 Task: Show all the events and presentations
Action: Mouse moved to (682, 437)
Screenshot: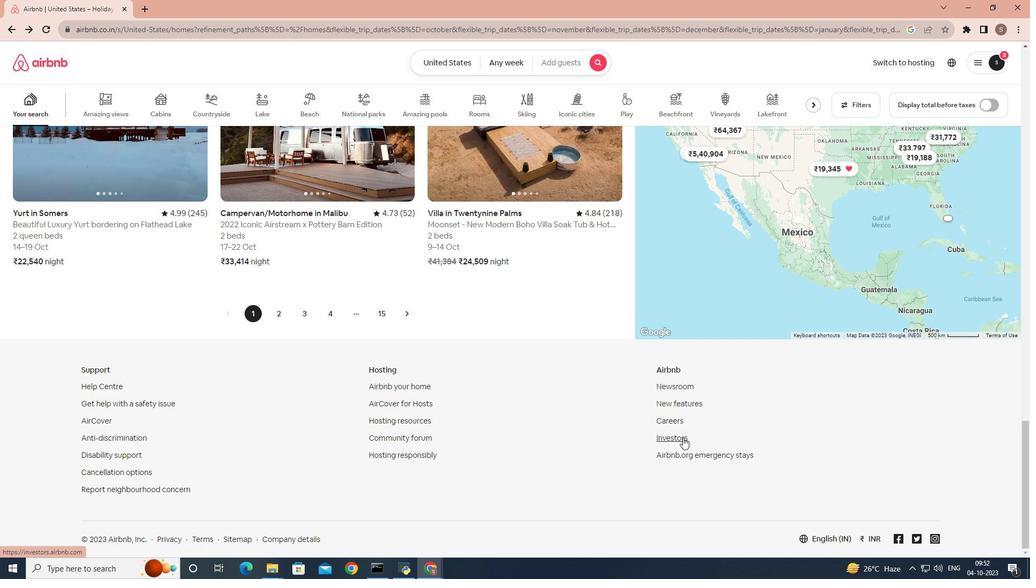 
Action: Mouse pressed left at (682, 437)
Screenshot: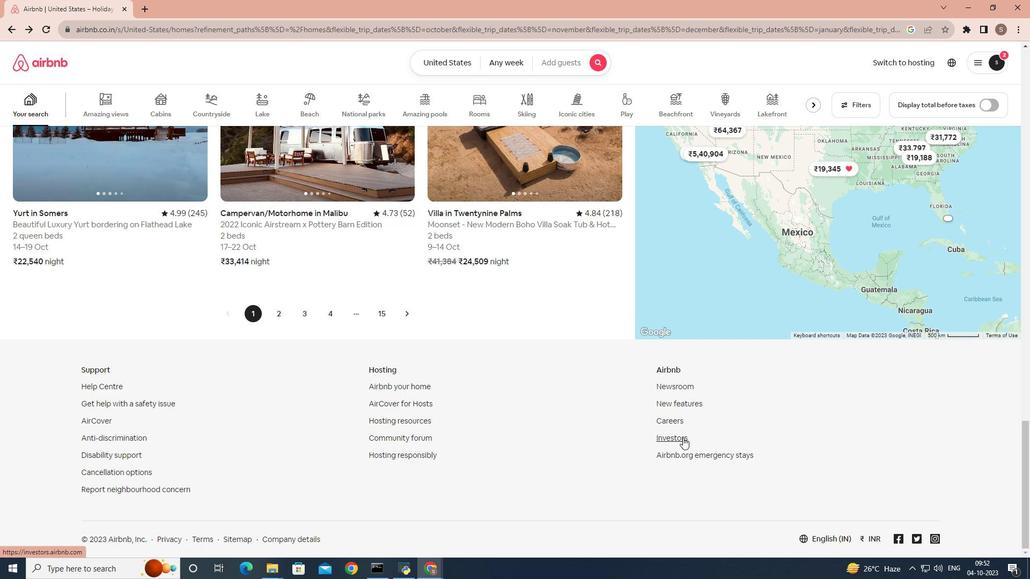 
Action: Mouse moved to (611, 430)
Screenshot: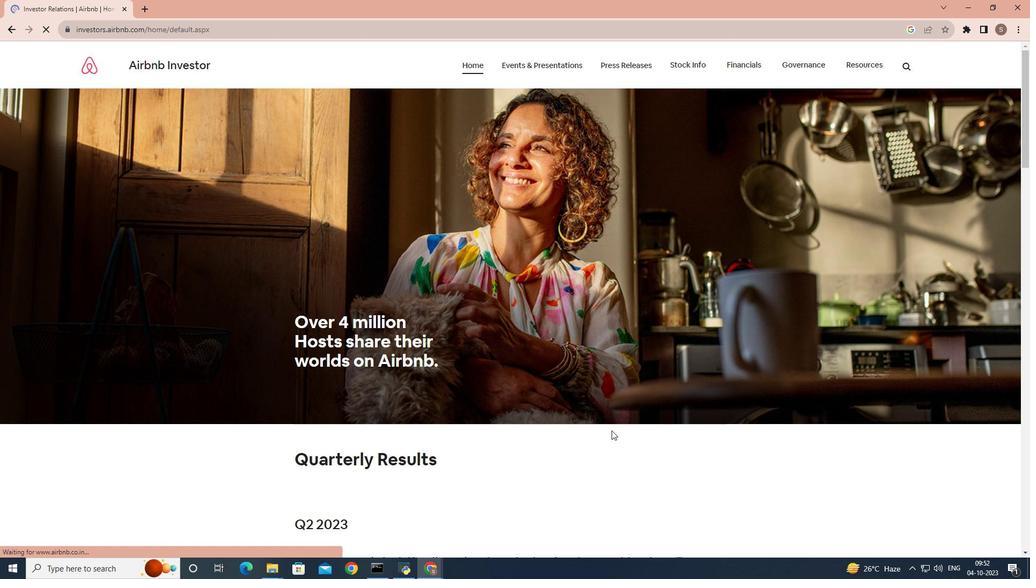 
Action: Mouse scrolled (611, 430) with delta (0, 0)
Screenshot: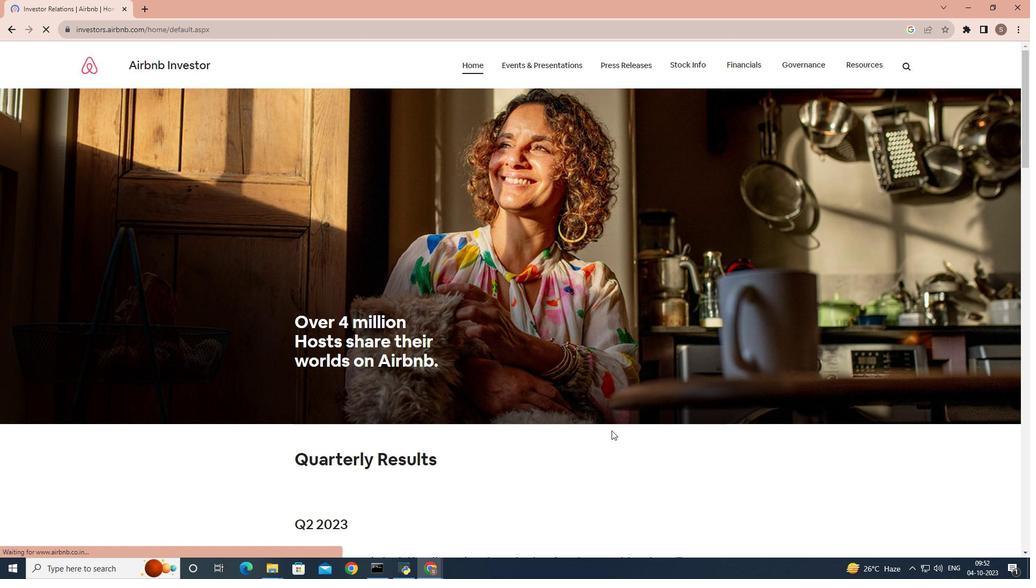 
Action: Mouse scrolled (611, 430) with delta (0, 0)
Screenshot: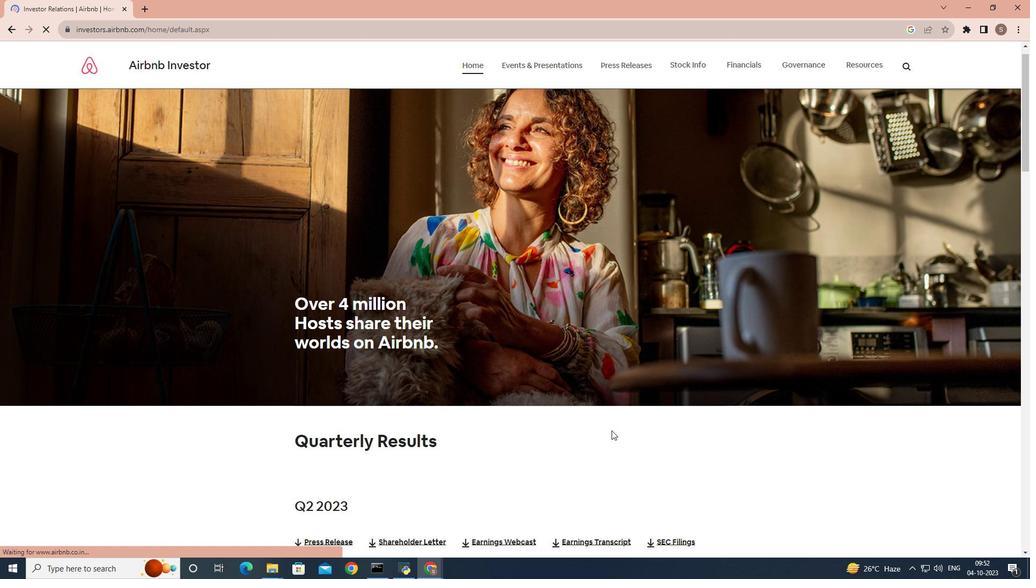 
Action: Mouse scrolled (611, 430) with delta (0, 0)
Screenshot: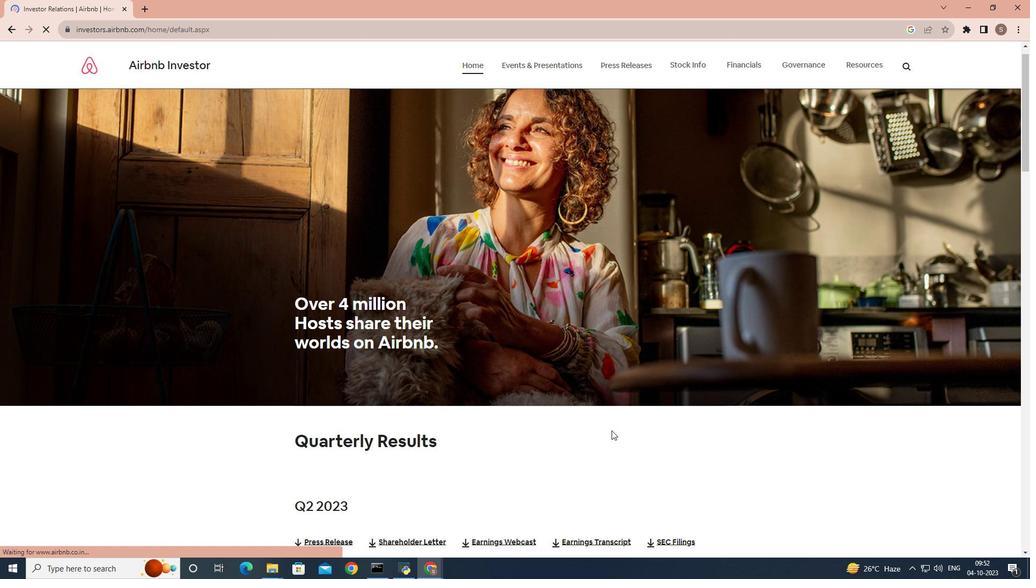 
Action: Mouse moved to (605, 432)
Screenshot: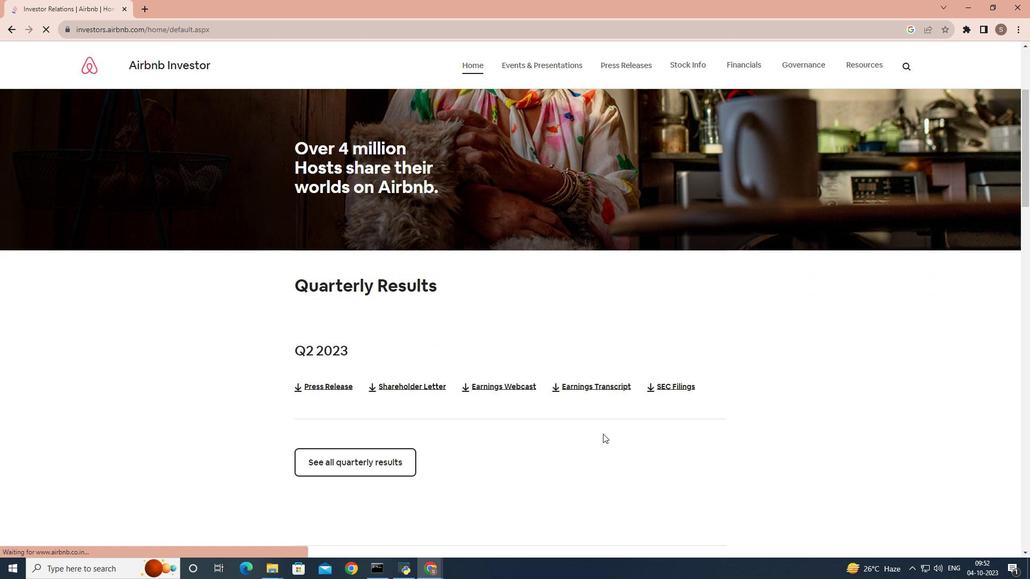 
Action: Mouse scrolled (605, 431) with delta (0, 0)
Screenshot: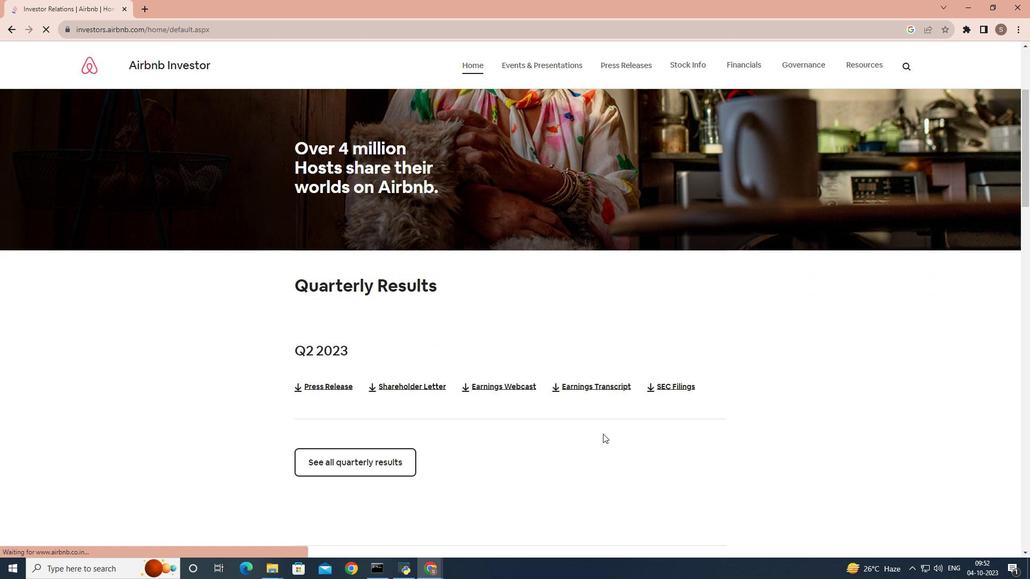 
Action: Mouse moved to (604, 433)
Screenshot: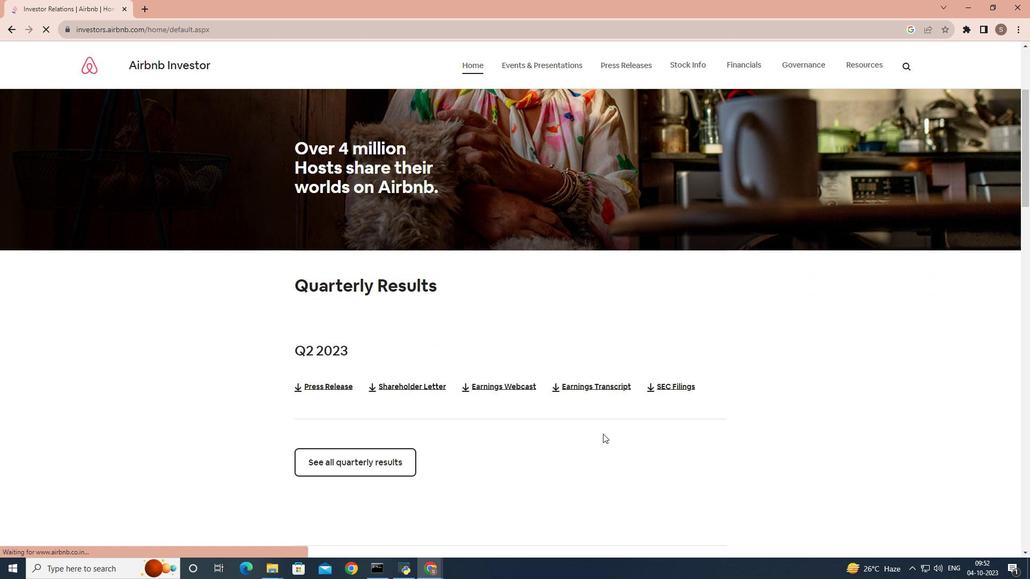 
Action: Mouse scrolled (604, 432) with delta (0, 0)
Screenshot: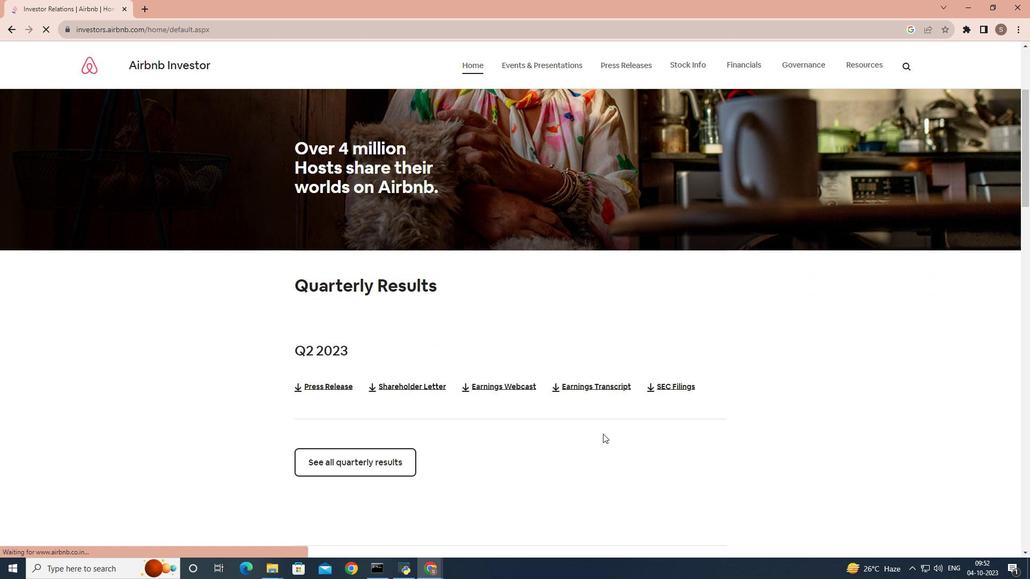 
Action: Mouse moved to (603, 434)
Screenshot: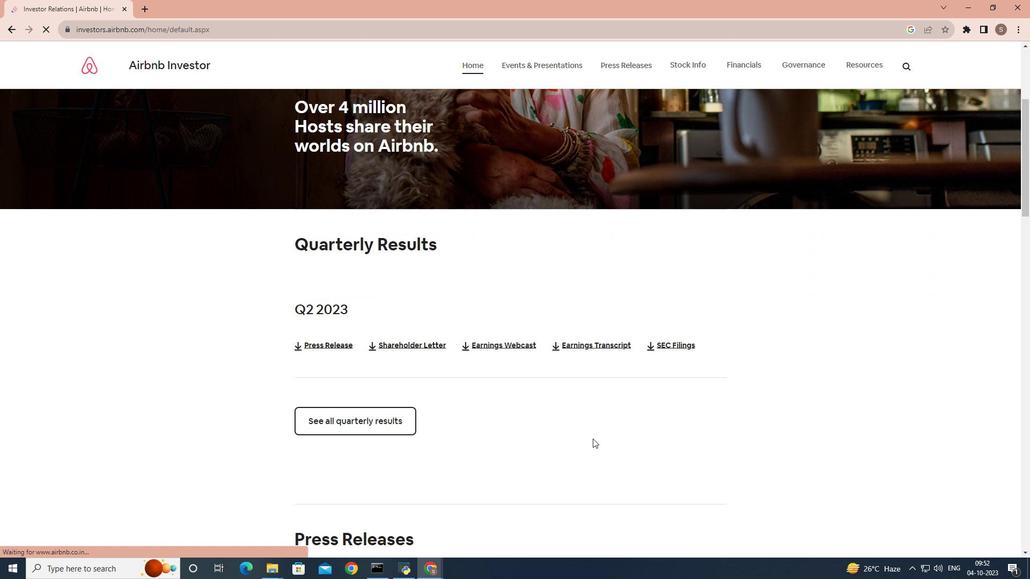 
Action: Mouse scrolled (603, 433) with delta (0, 0)
Screenshot: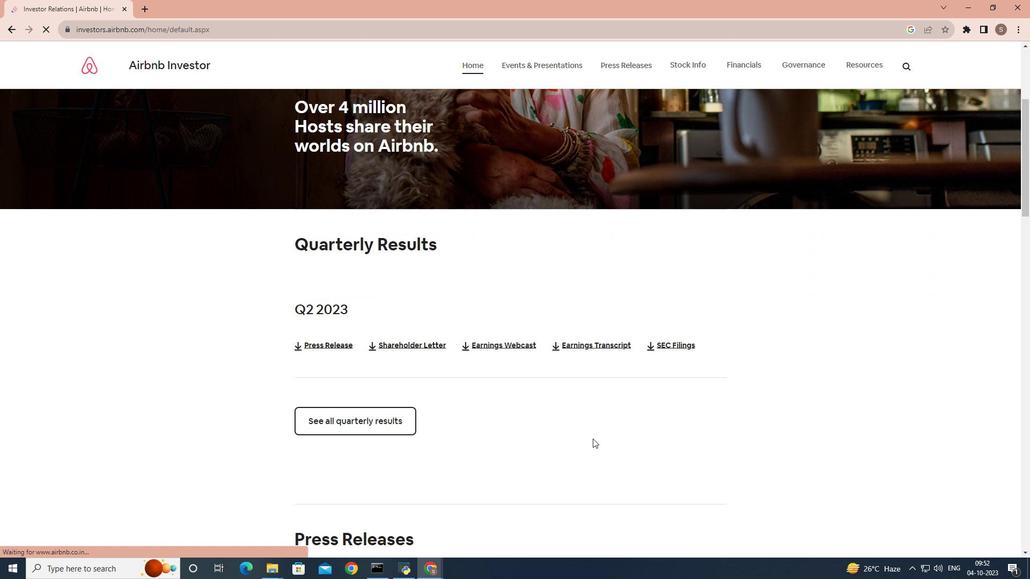 
Action: Mouse moved to (497, 445)
Screenshot: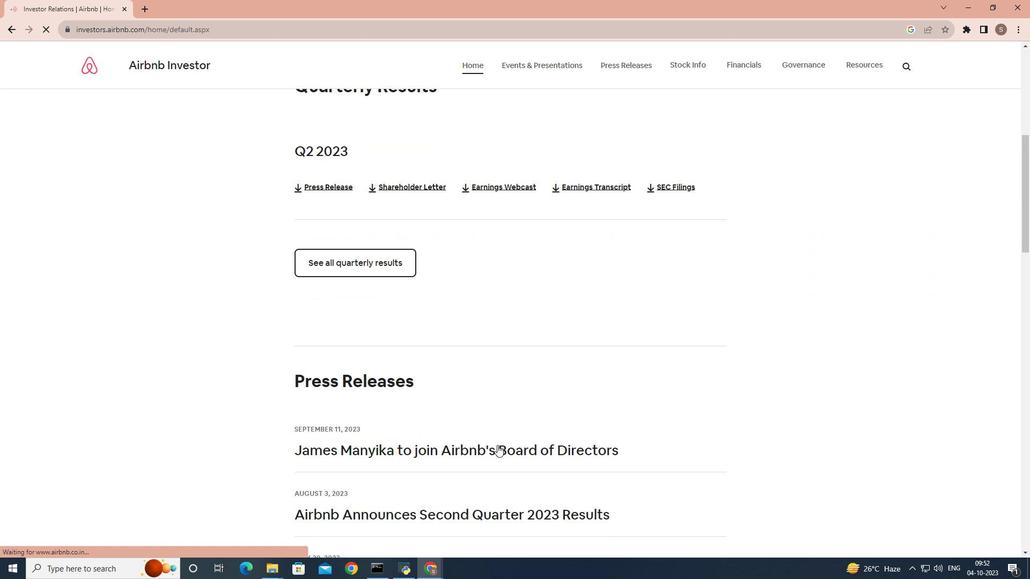 
Action: Mouse scrolled (497, 444) with delta (0, 0)
Screenshot: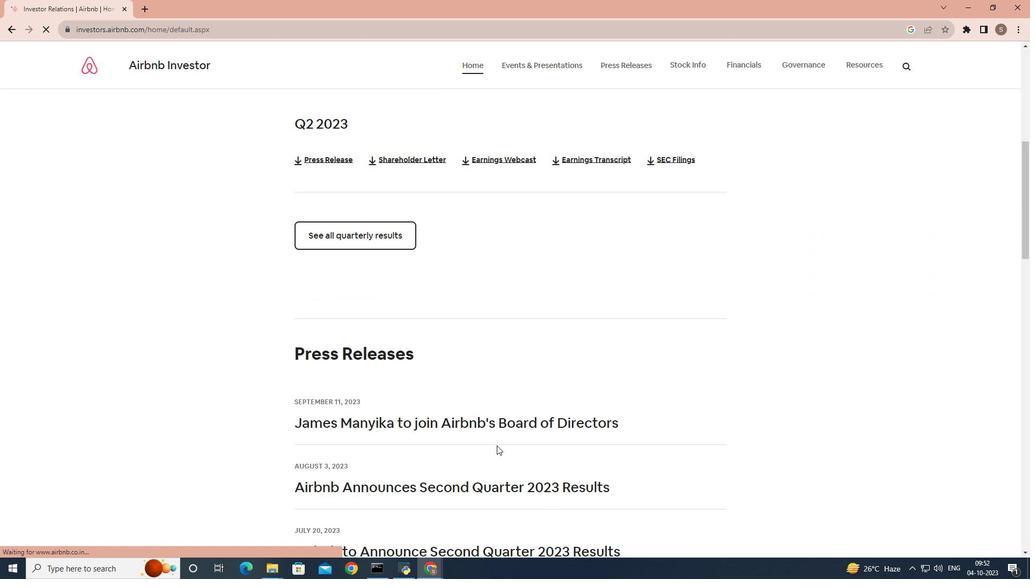 
Action: Mouse scrolled (497, 444) with delta (0, 0)
Screenshot: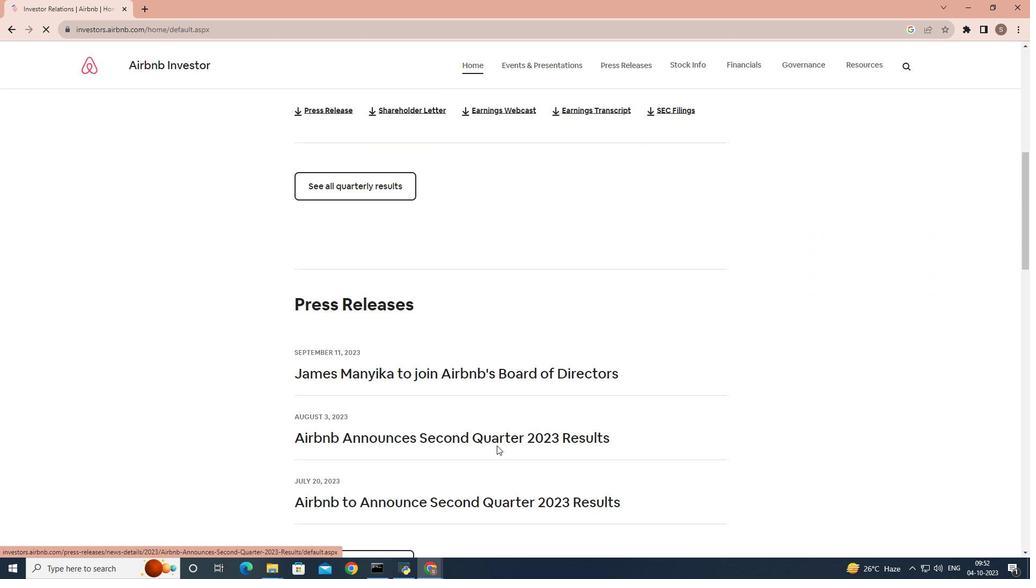 
Action: Mouse moved to (496, 445)
Screenshot: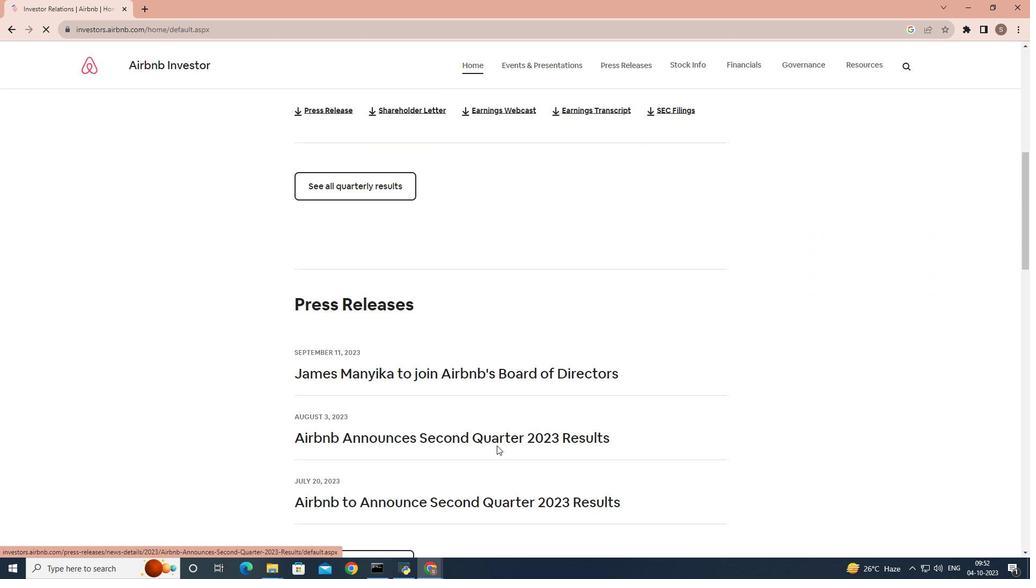 
Action: Mouse scrolled (496, 445) with delta (0, 0)
Screenshot: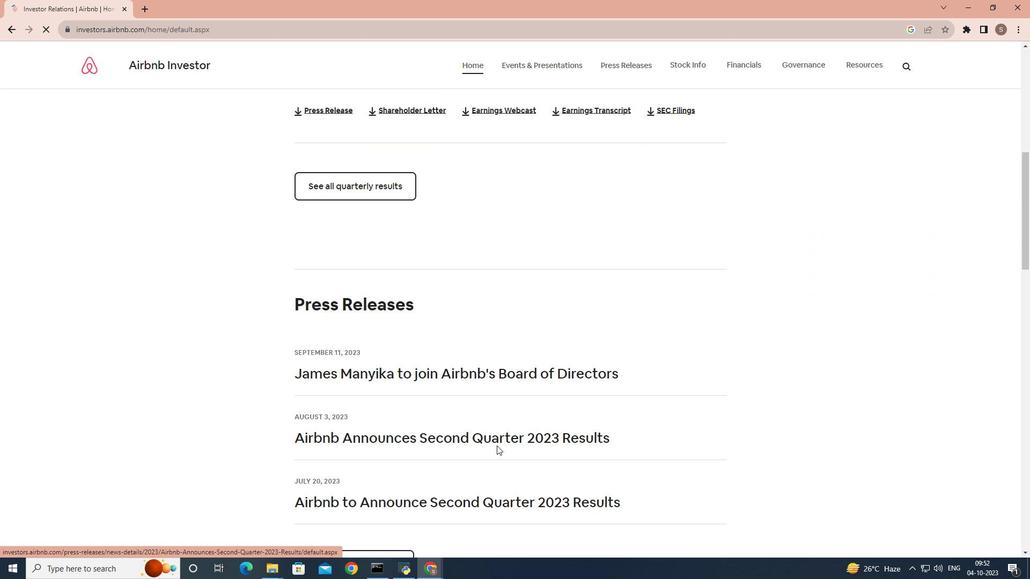 
Action: Mouse scrolled (496, 445) with delta (0, 0)
Screenshot: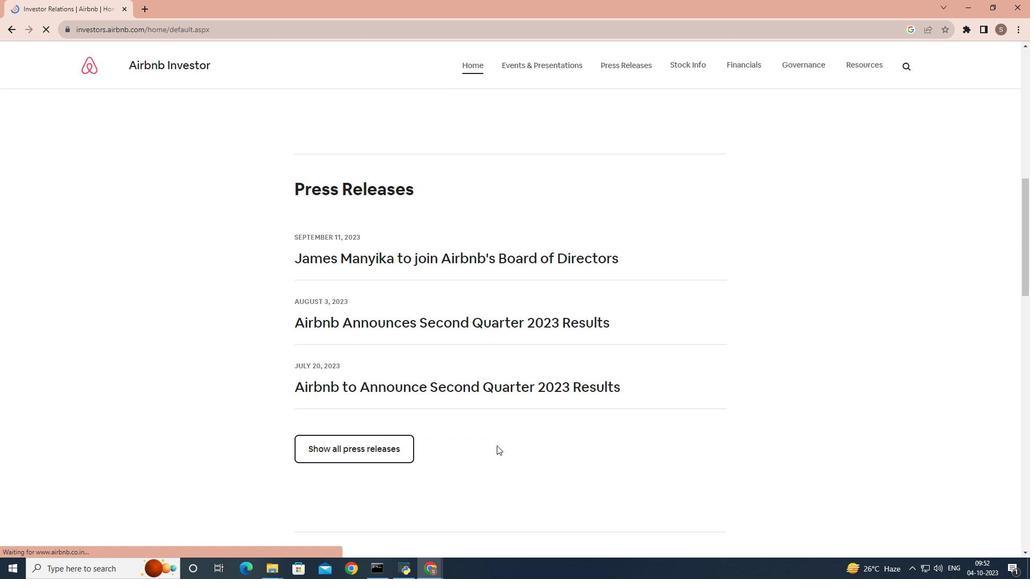 
Action: Mouse scrolled (496, 445) with delta (0, 0)
Screenshot: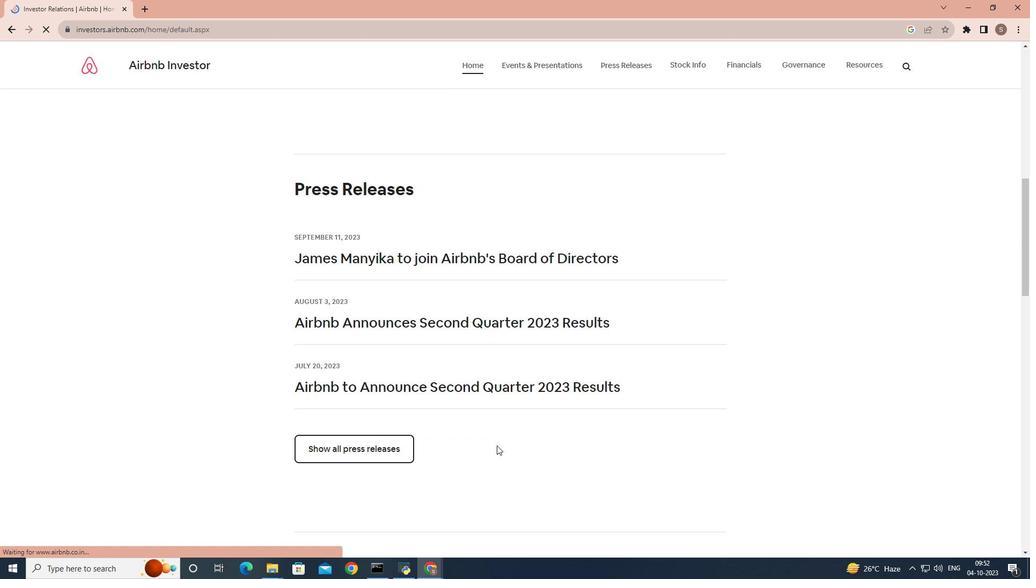 
Action: Mouse scrolled (496, 445) with delta (0, 0)
Screenshot: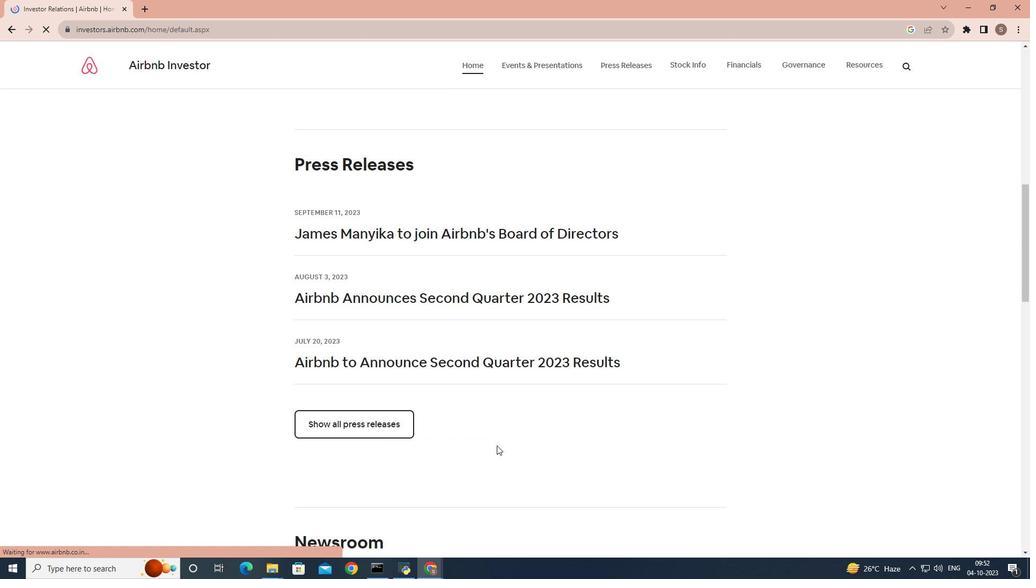 
Action: Mouse scrolled (496, 445) with delta (0, 0)
Screenshot: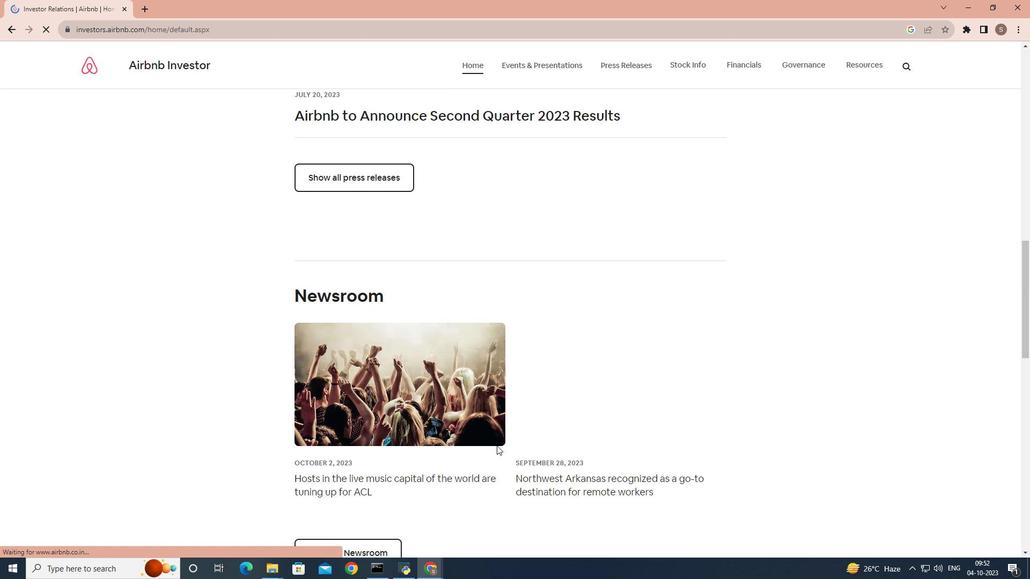 
Action: Mouse scrolled (496, 445) with delta (0, 0)
Screenshot: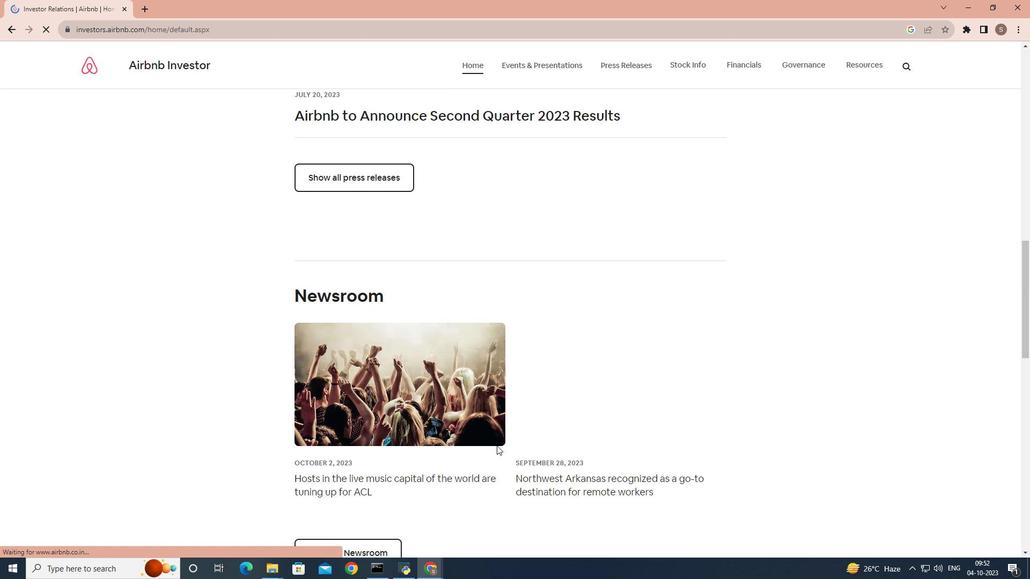 
Action: Mouse scrolled (496, 445) with delta (0, 0)
Screenshot: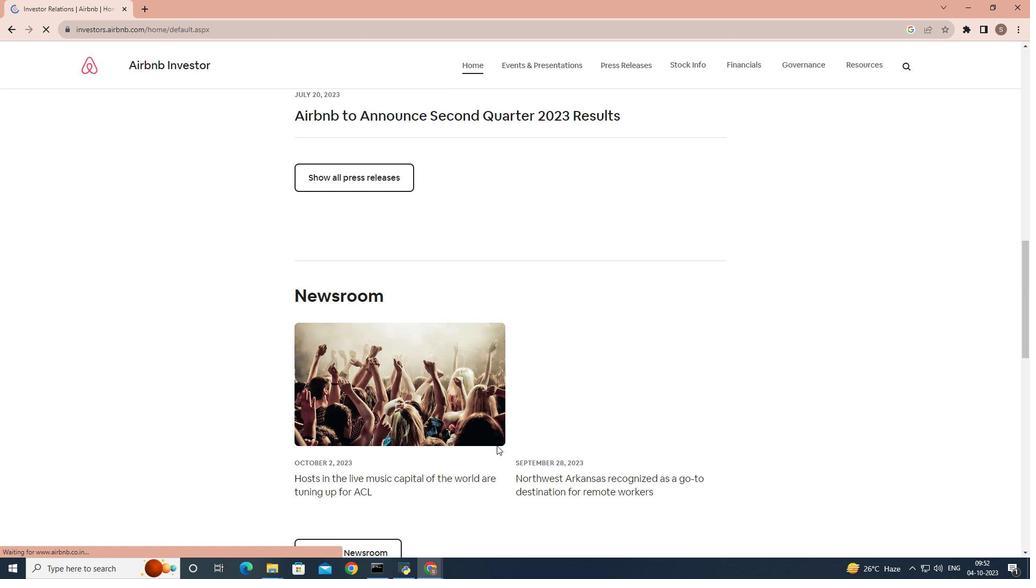 
Action: Mouse scrolled (496, 445) with delta (0, 0)
Screenshot: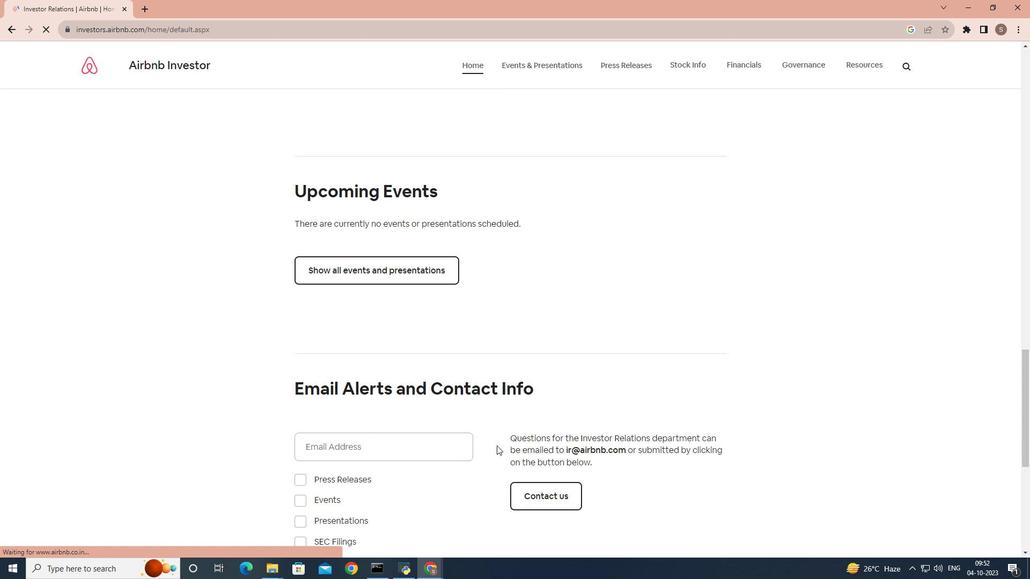 
Action: Mouse moved to (414, 184)
Screenshot: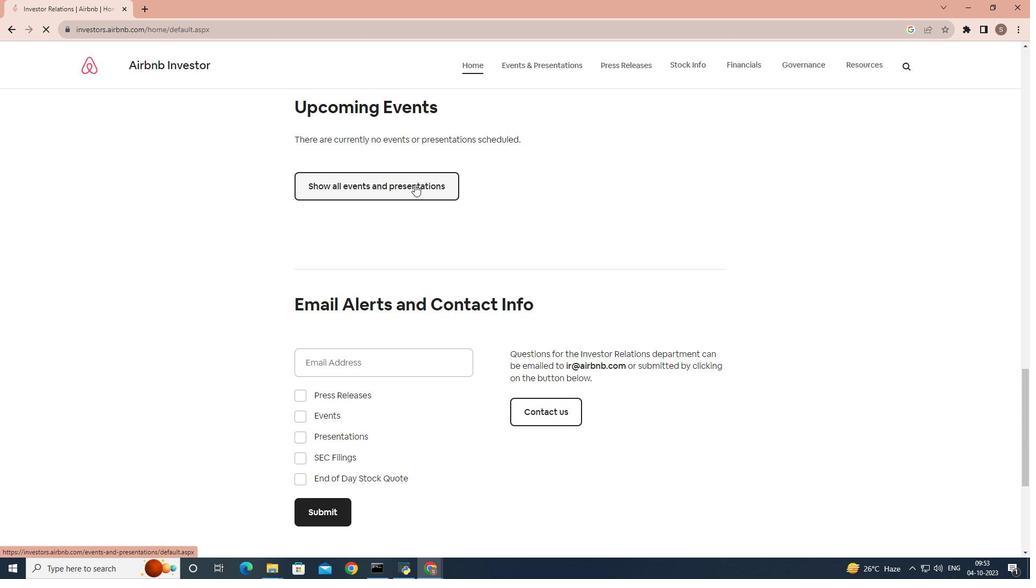 
Action: Mouse pressed left at (414, 184)
Screenshot: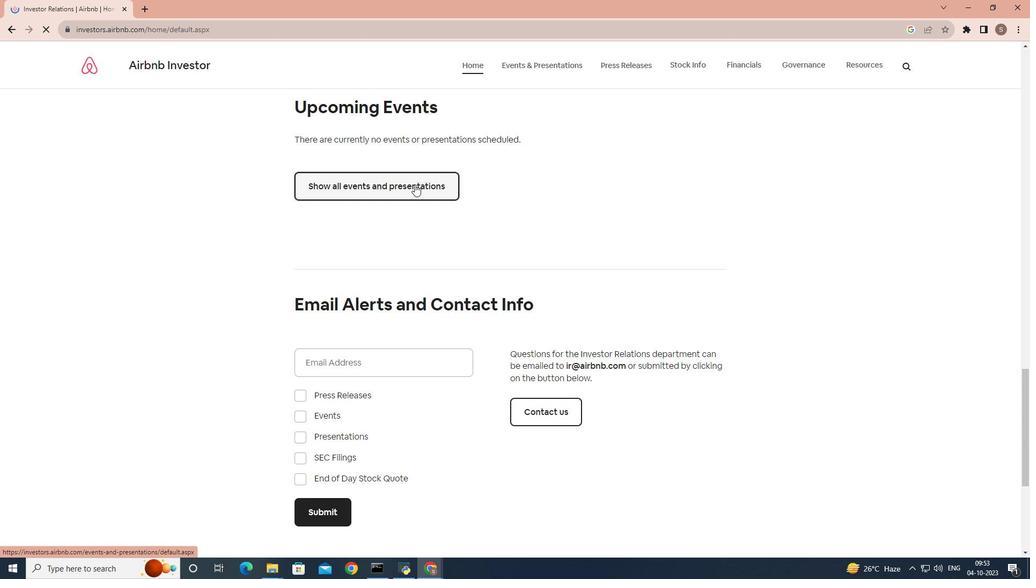 
Action: Mouse moved to (414, 185)
Screenshot: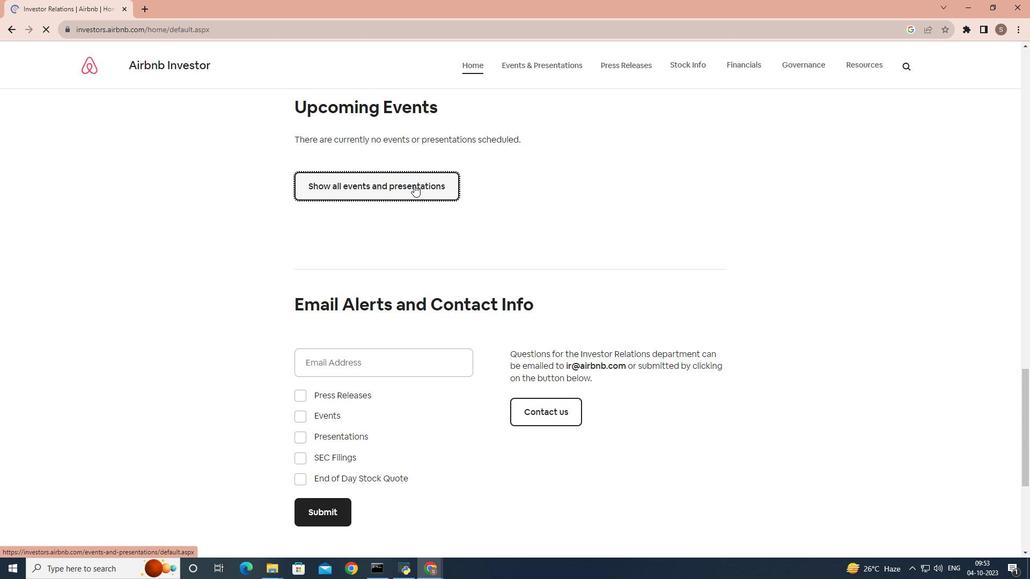 
Action: Mouse scrolled (414, 184) with delta (0, 0)
Screenshot: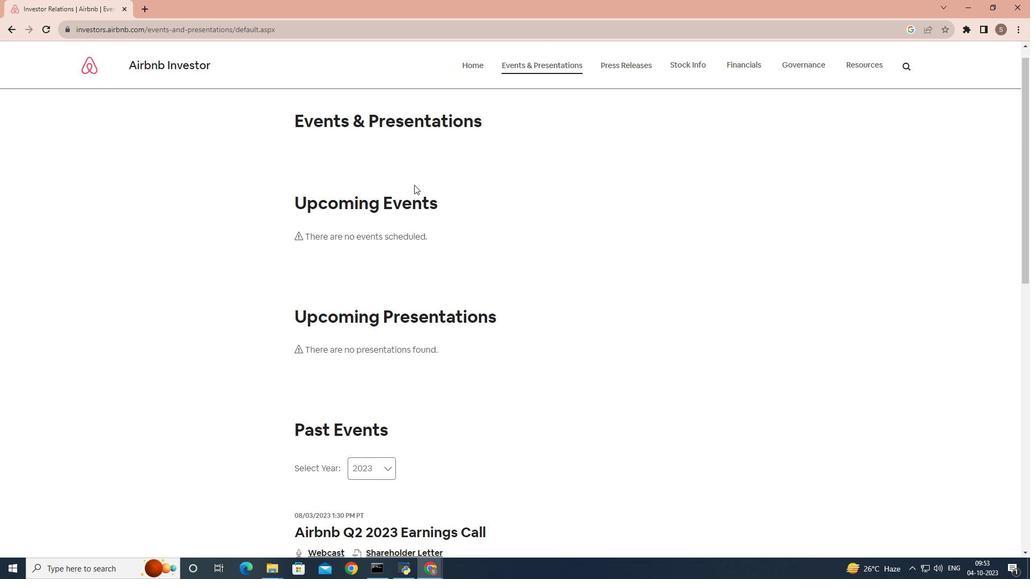 
Action: Mouse scrolled (414, 184) with delta (0, 0)
Screenshot: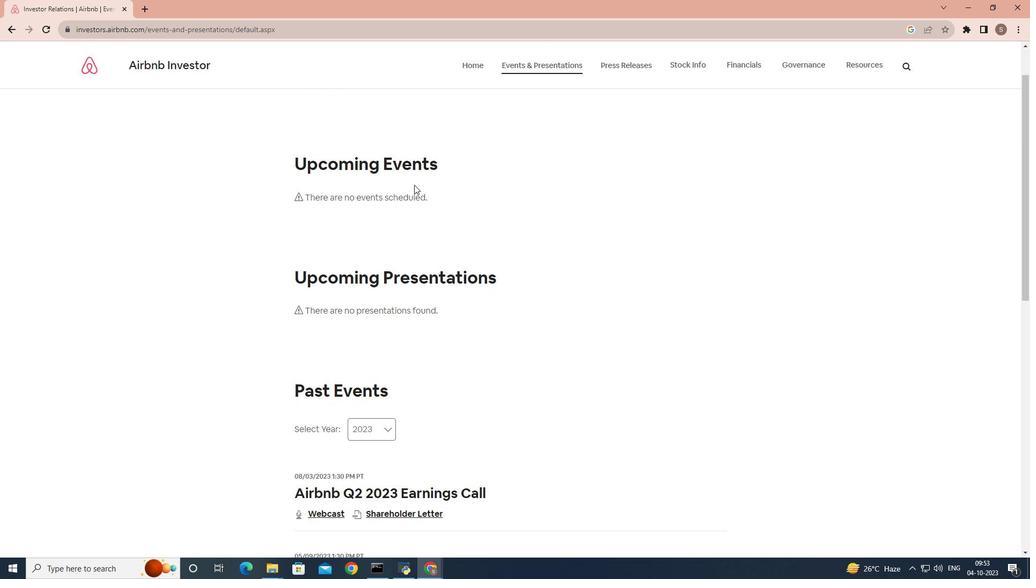 
Action: Mouse scrolled (414, 184) with delta (0, 0)
Screenshot: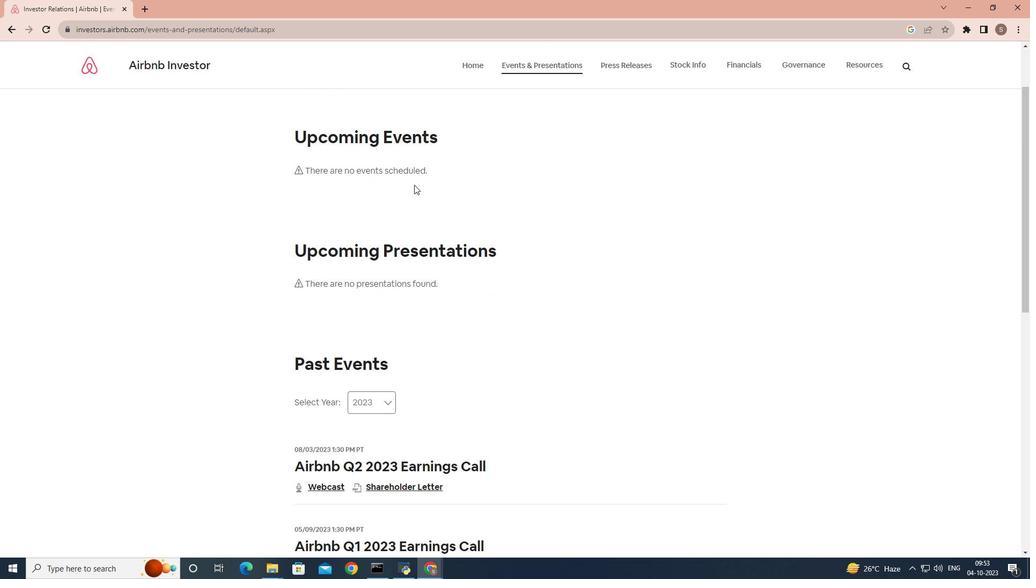 
Action: Mouse scrolled (414, 184) with delta (0, 0)
Screenshot: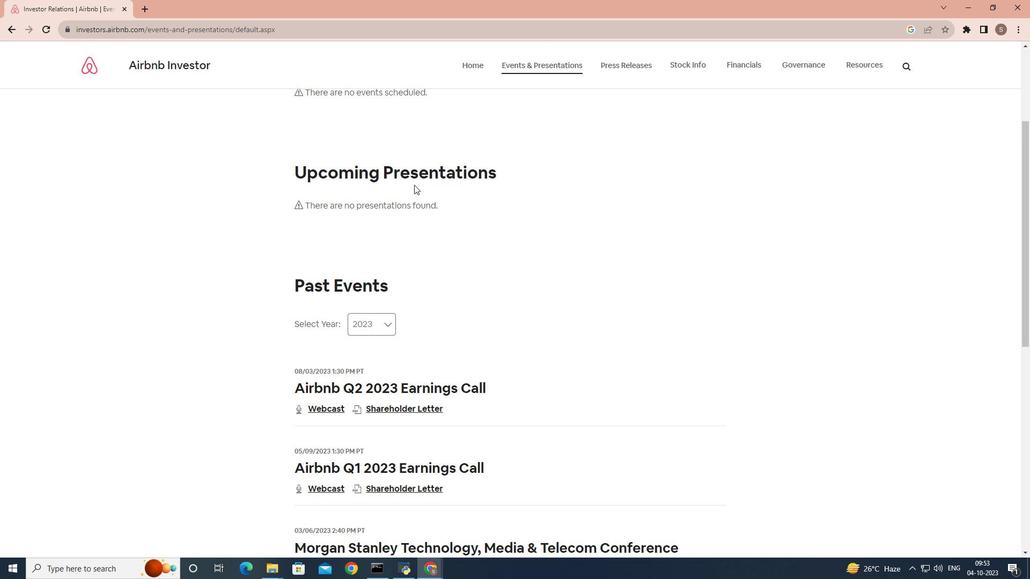 
Action: Mouse scrolled (414, 184) with delta (0, 0)
Screenshot: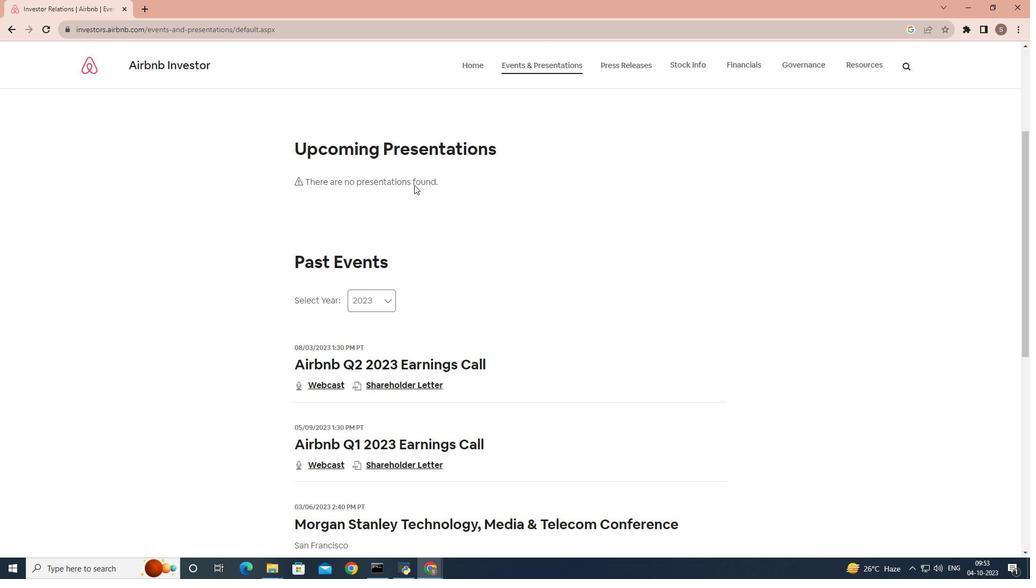 
Action: Mouse scrolled (414, 184) with delta (0, 0)
Screenshot: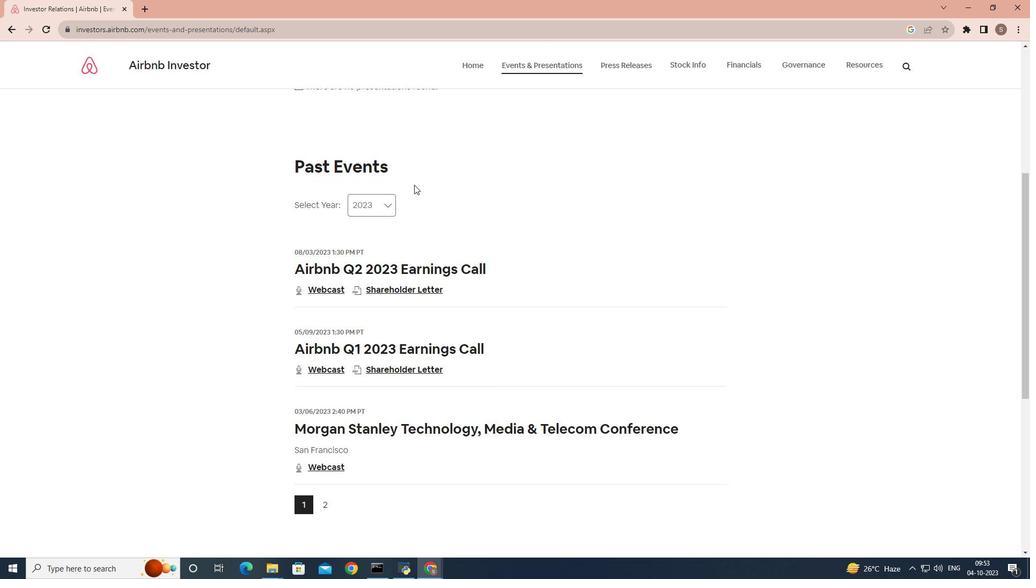 
Action: Mouse scrolled (414, 184) with delta (0, 0)
Screenshot: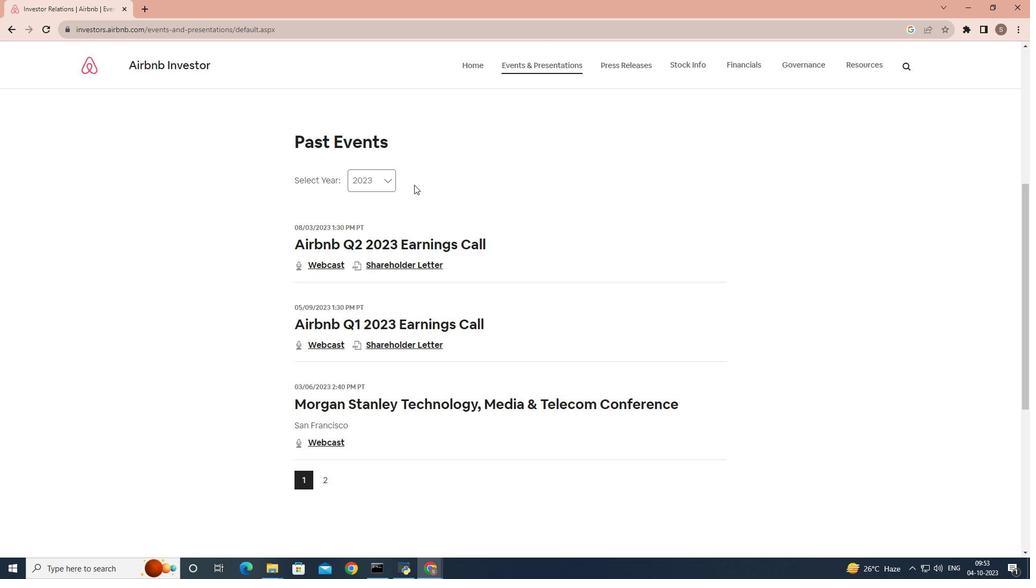 
Action: Mouse scrolled (414, 184) with delta (0, 0)
Screenshot: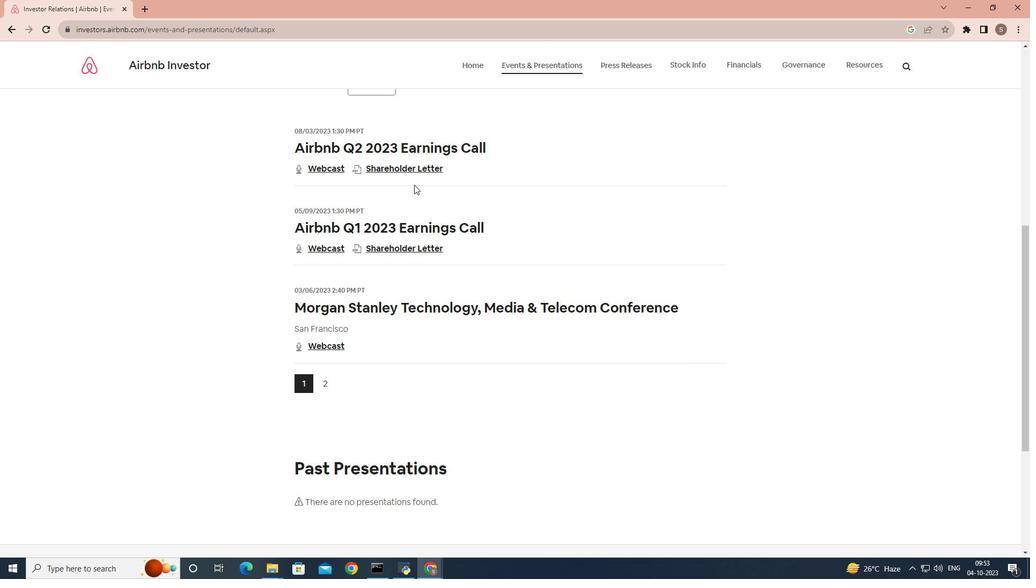 
Action: Mouse scrolled (414, 184) with delta (0, 0)
Screenshot: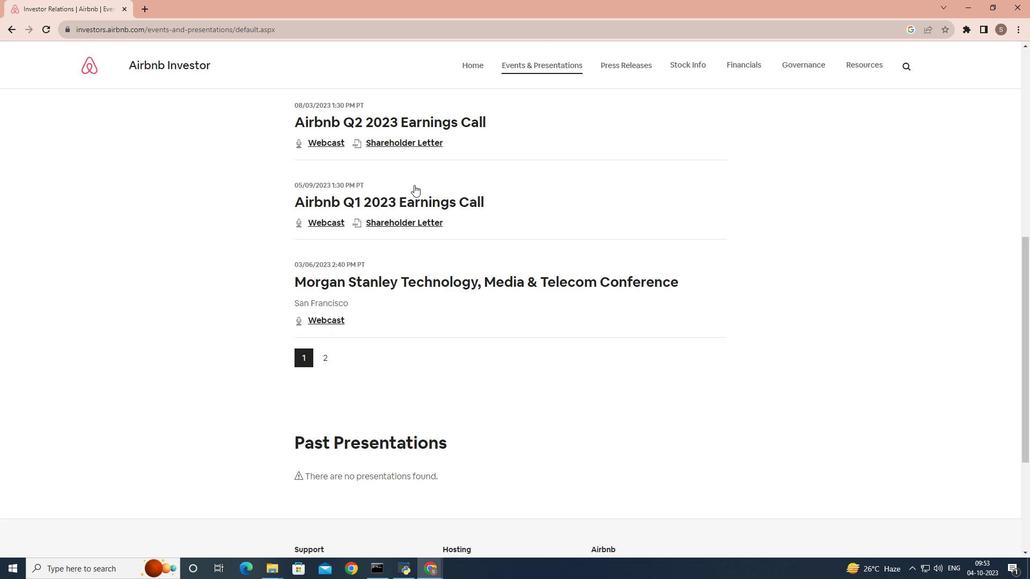 
Action: Mouse scrolled (414, 184) with delta (0, 0)
Screenshot: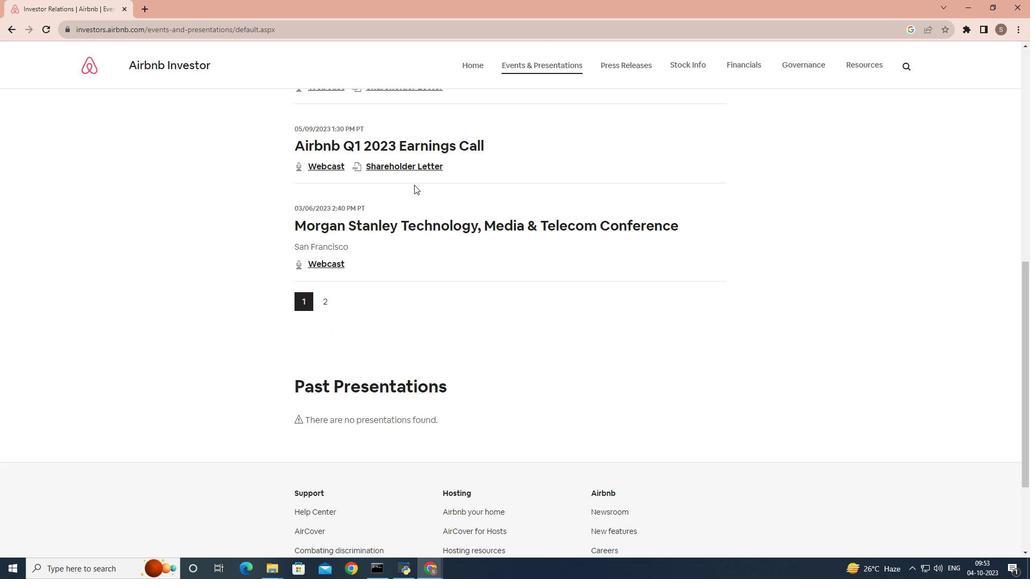 
Action: Mouse scrolled (414, 184) with delta (0, 0)
Screenshot: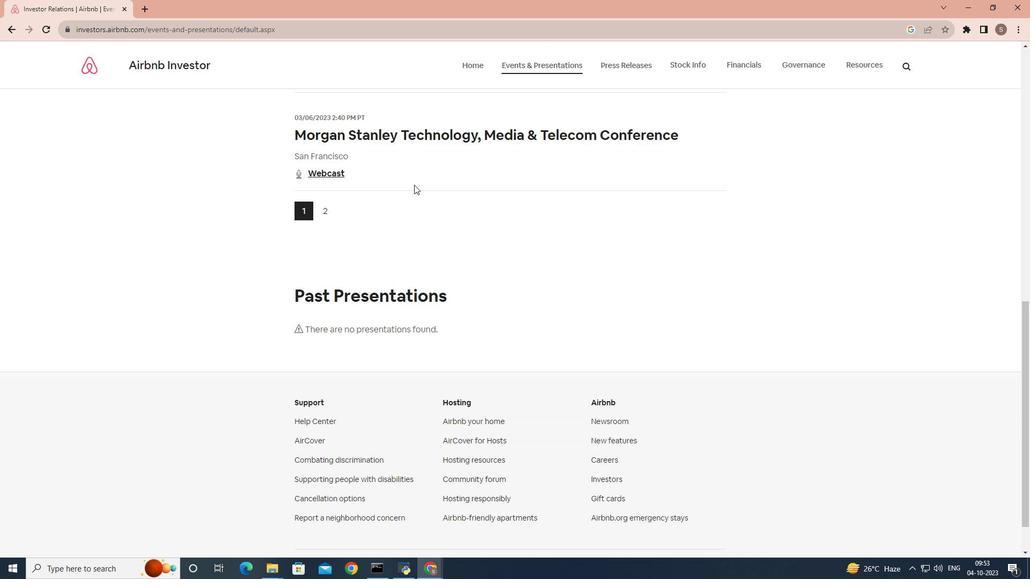 
Action: Mouse scrolled (414, 184) with delta (0, 0)
Screenshot: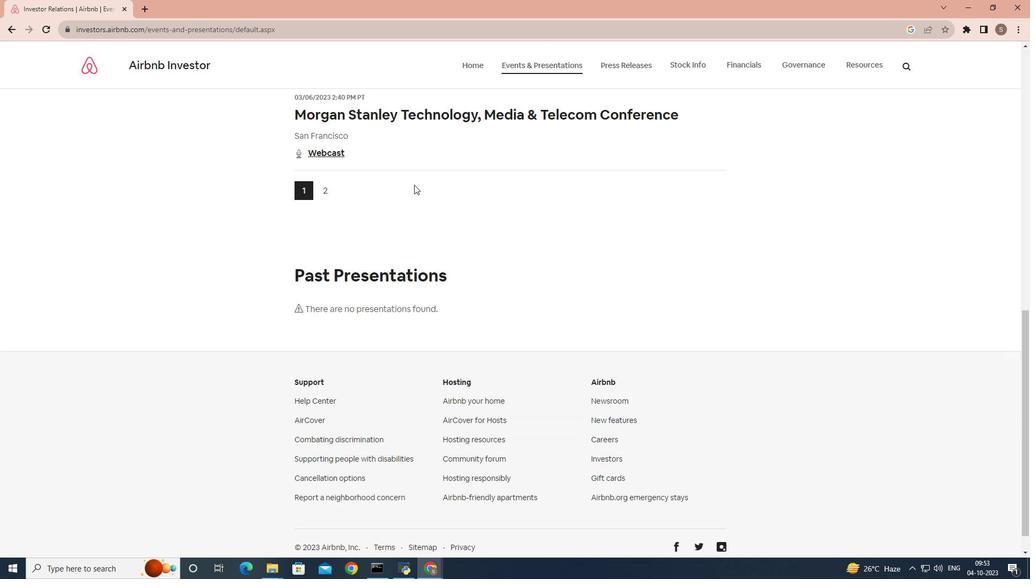 
Action: Mouse scrolled (414, 184) with delta (0, 0)
Screenshot: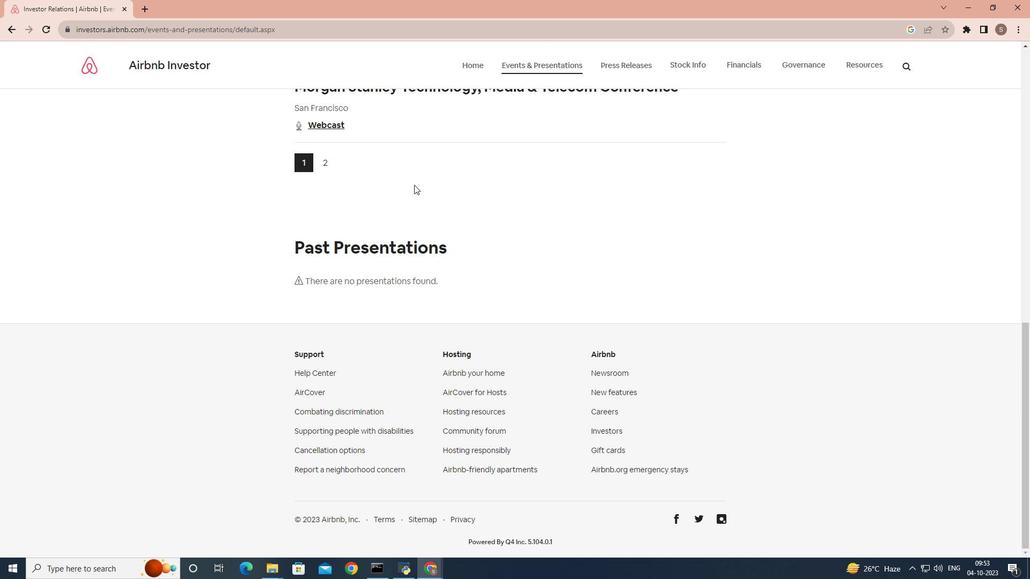 
Action: Mouse scrolled (414, 184) with delta (0, 0)
Screenshot: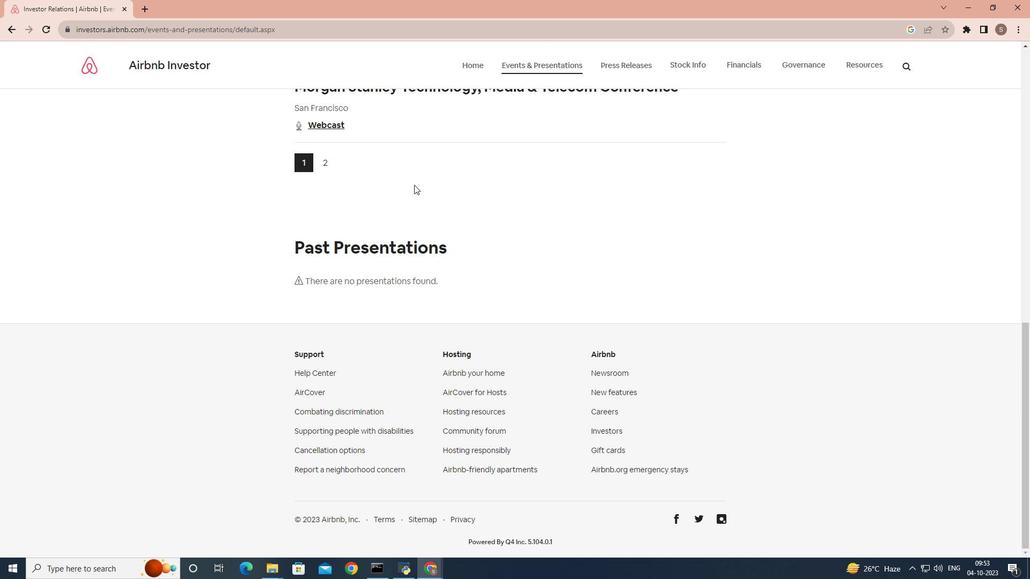 
Action: Mouse moved to (327, 165)
Screenshot: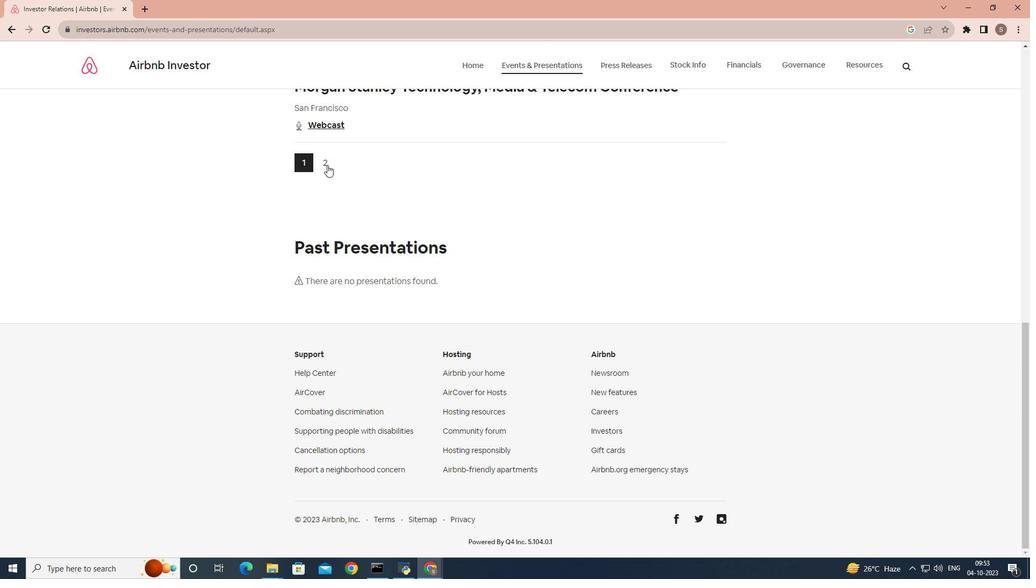 
Action: Mouse pressed left at (327, 165)
Screenshot: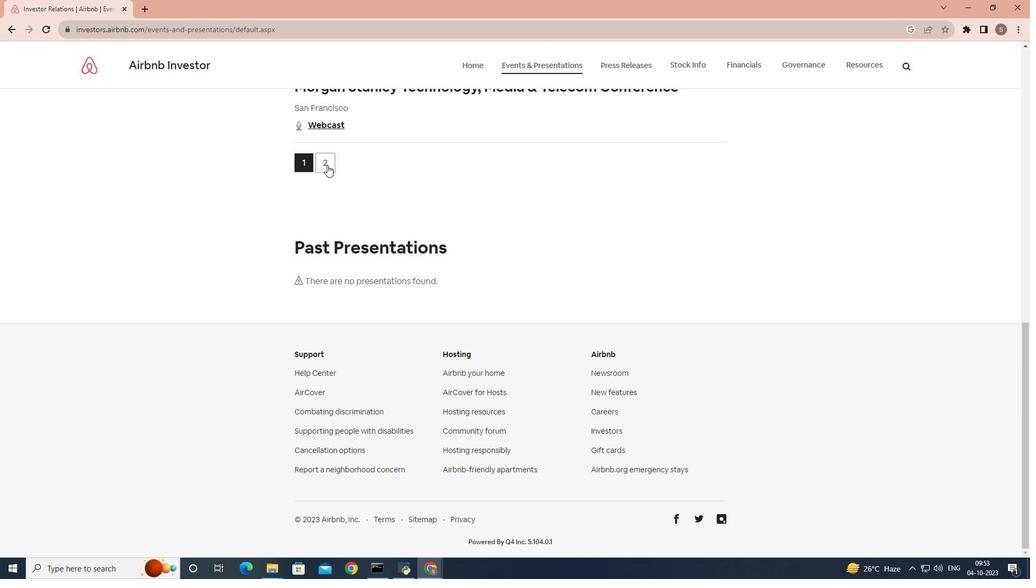 
Action: Mouse moved to (421, 210)
Screenshot: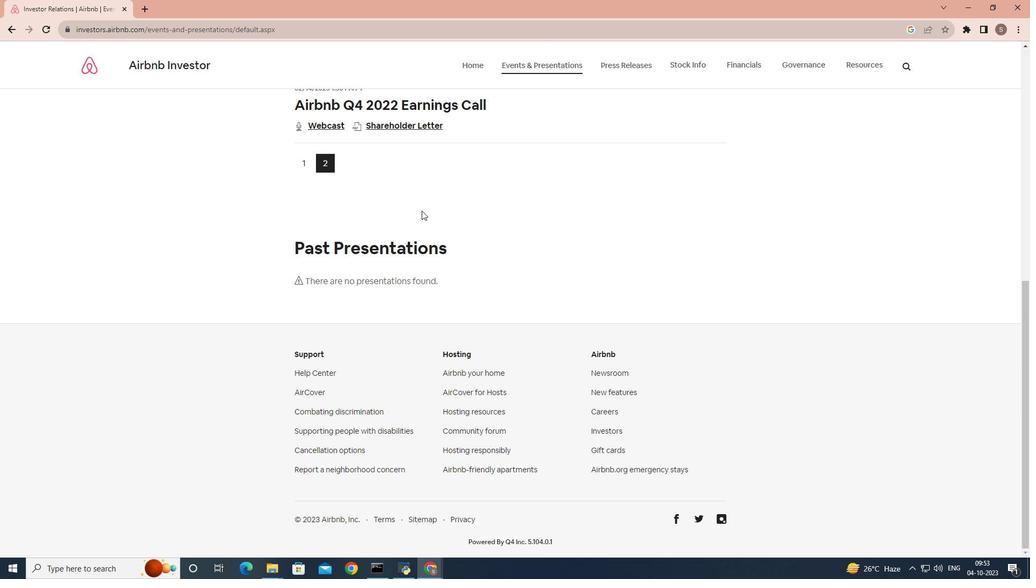 
Action: Mouse scrolled (421, 211) with delta (0, 0)
Screenshot: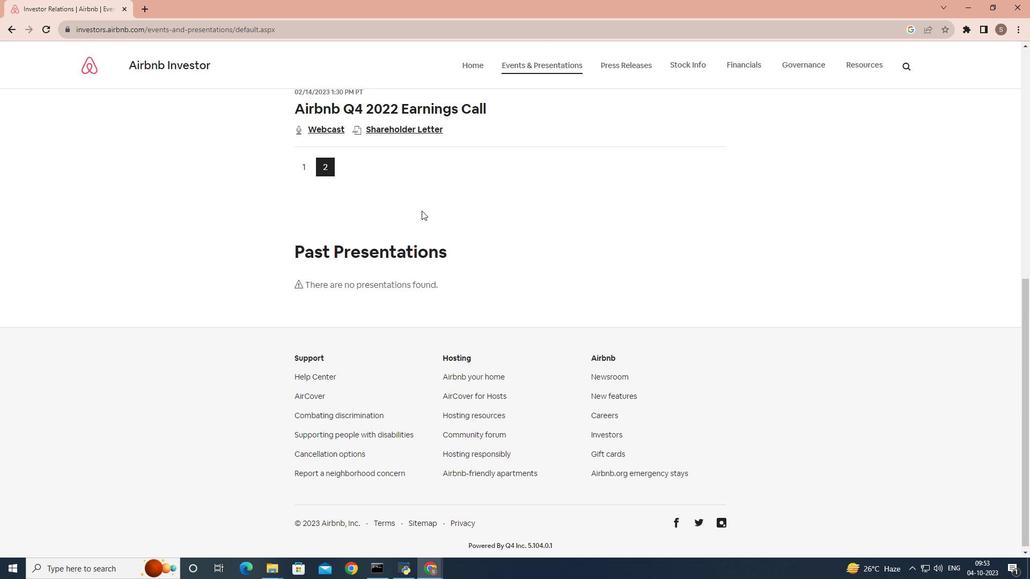 
Action: Mouse scrolled (421, 211) with delta (0, 0)
Screenshot: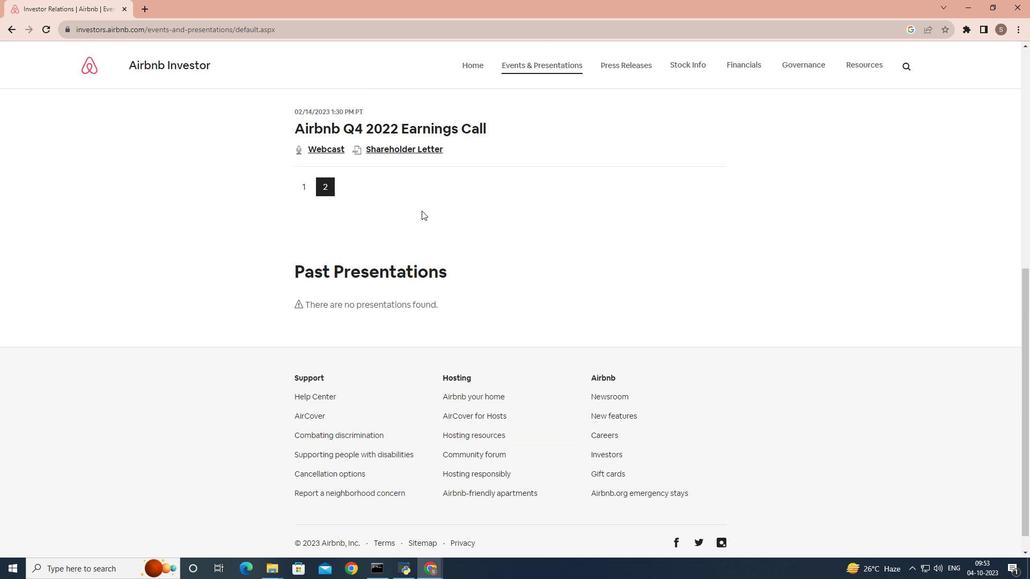 
Action: Mouse scrolled (421, 211) with delta (0, 0)
Screenshot: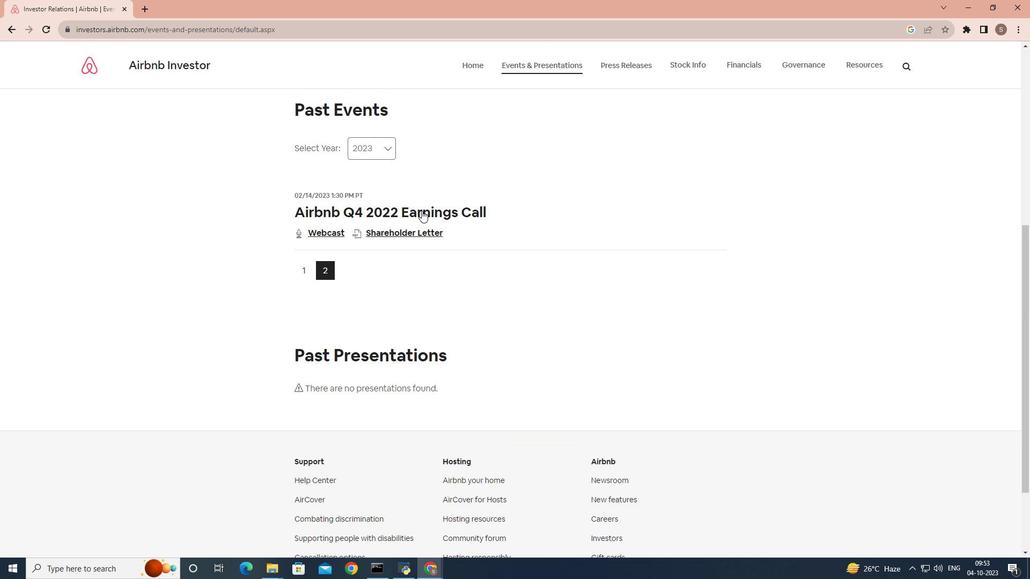 
Action: Mouse scrolled (421, 211) with delta (0, 0)
Screenshot: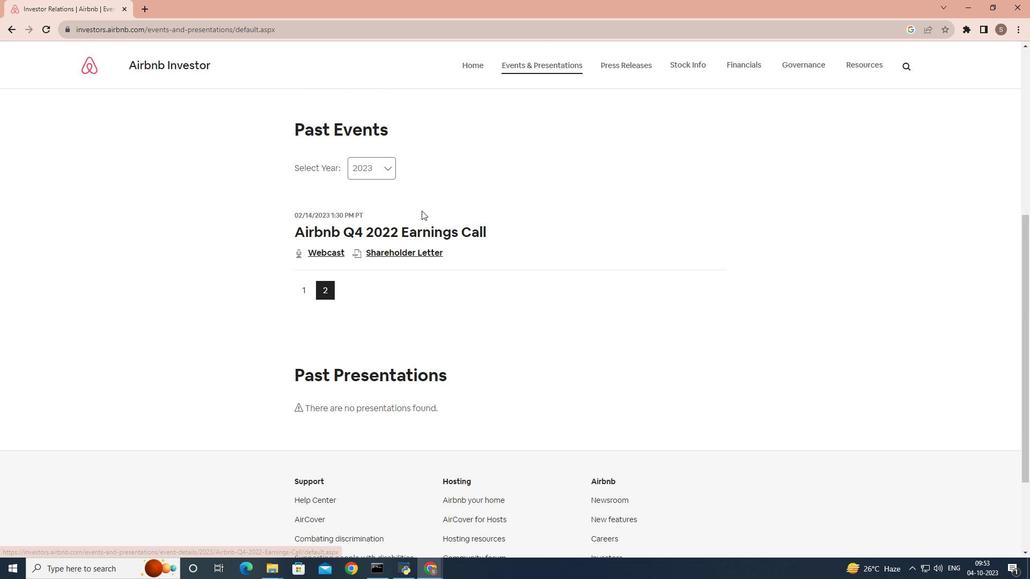 
Action: Mouse scrolled (421, 211) with delta (0, 0)
Screenshot: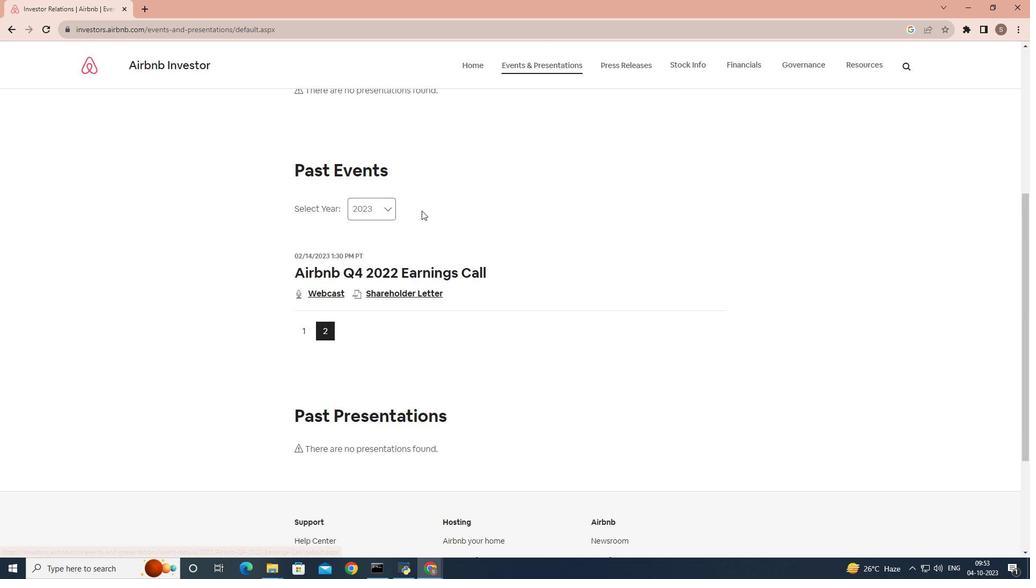 
Action: Mouse scrolled (421, 211) with delta (0, 0)
Screenshot: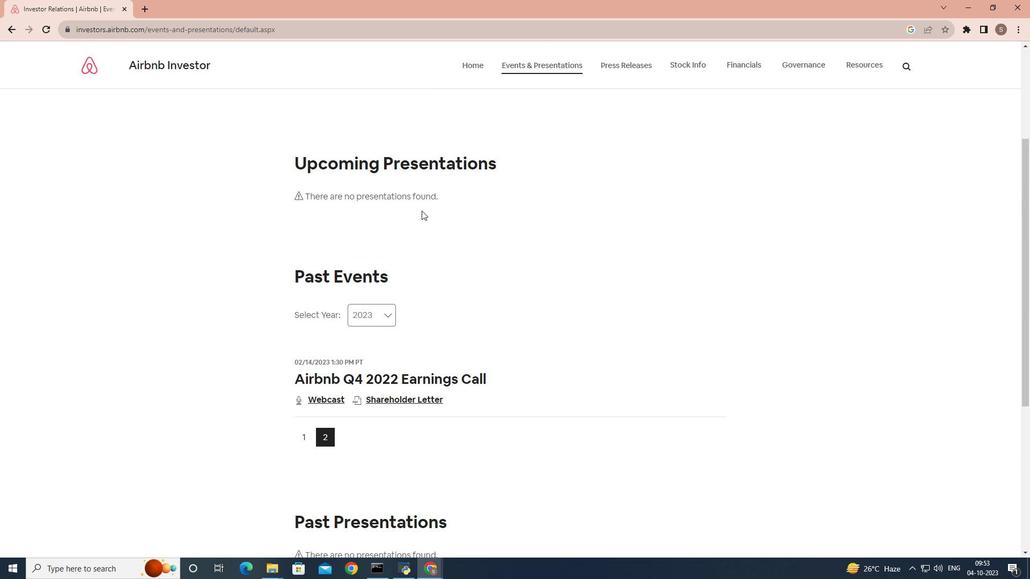 
Action: Mouse scrolled (421, 211) with delta (0, 0)
Screenshot: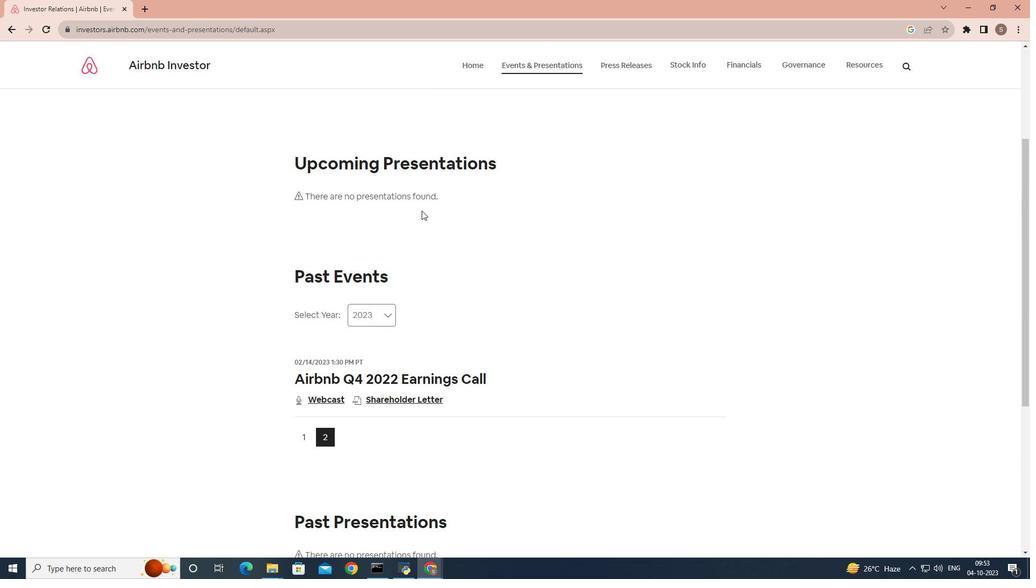 
Action: Mouse scrolled (421, 211) with delta (0, 0)
Screenshot: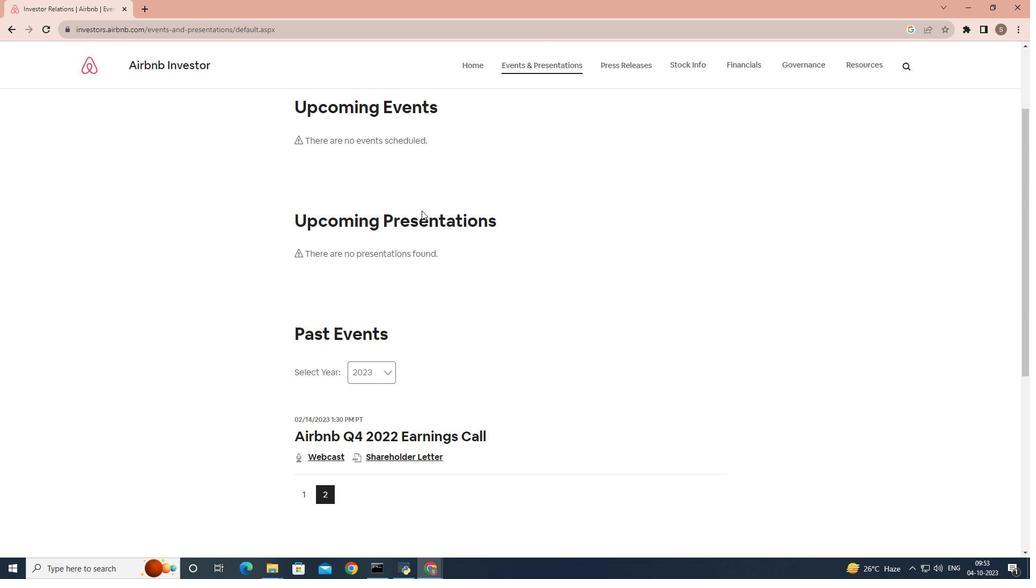 
Action: Mouse scrolled (421, 211) with delta (0, 0)
Screenshot: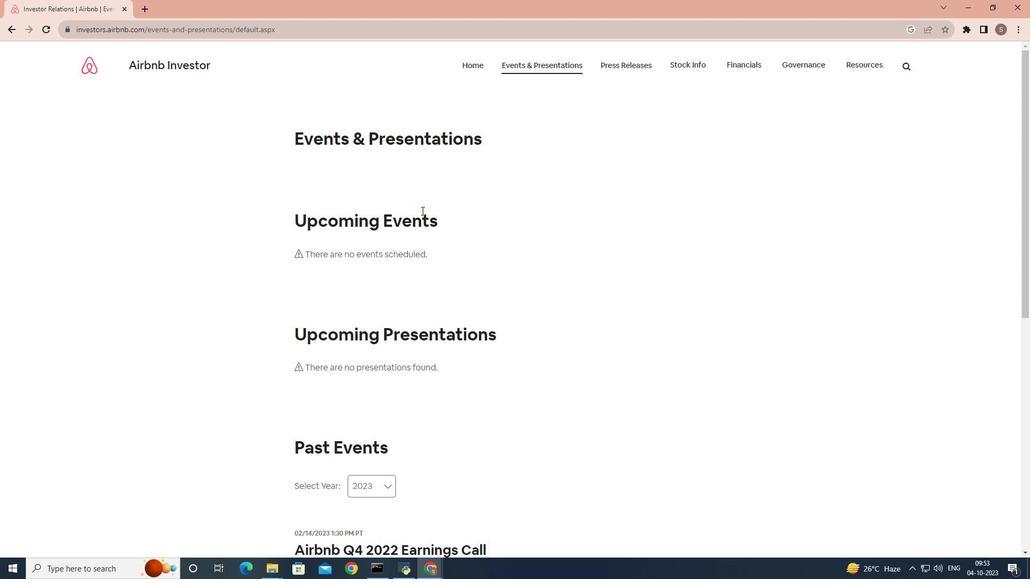 
Action: Mouse scrolled (421, 211) with delta (0, 0)
Screenshot: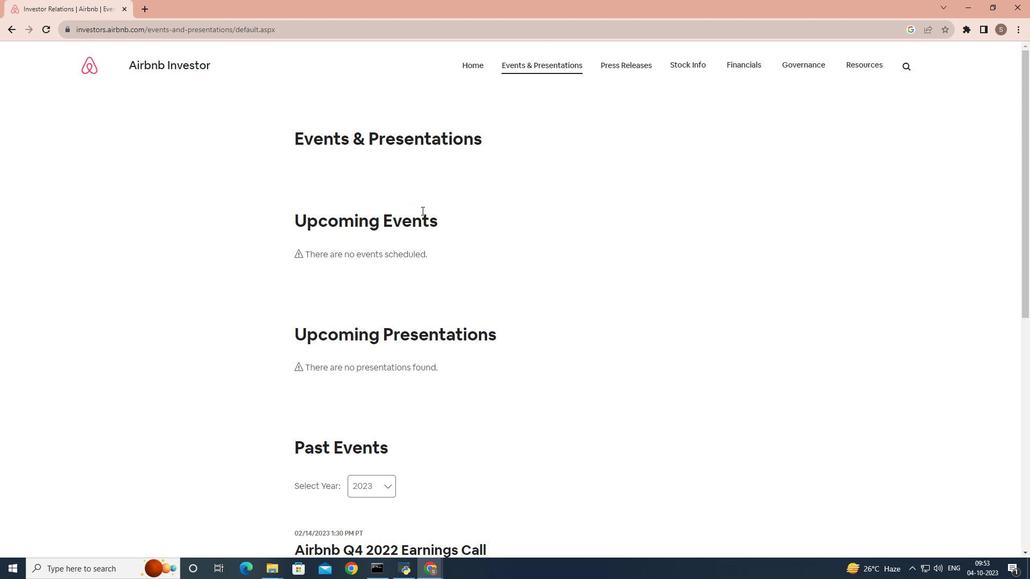 
Action: Mouse scrolled (421, 211) with delta (0, 0)
Screenshot: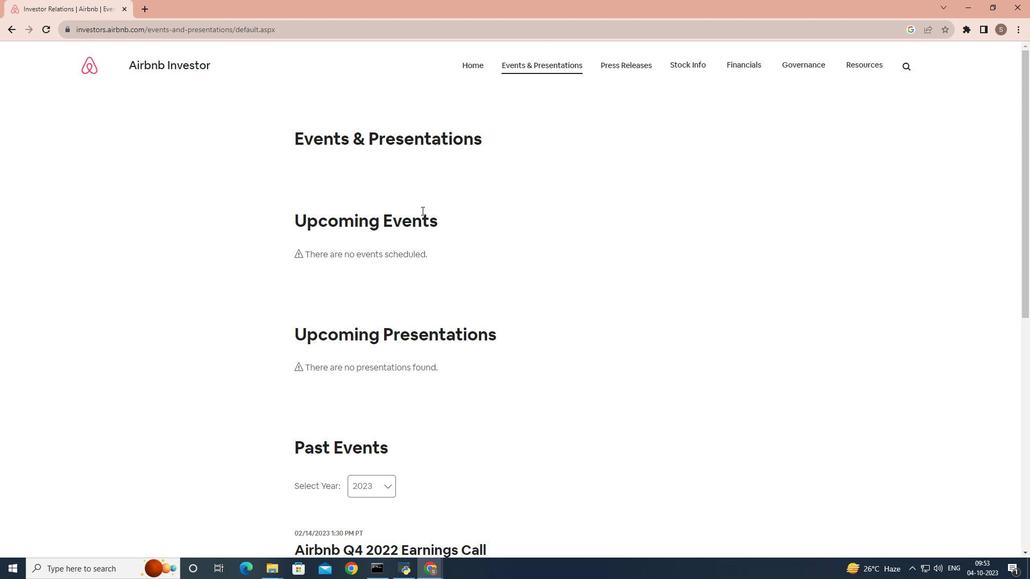 
Action: Mouse scrolled (421, 211) with delta (0, 0)
Screenshot: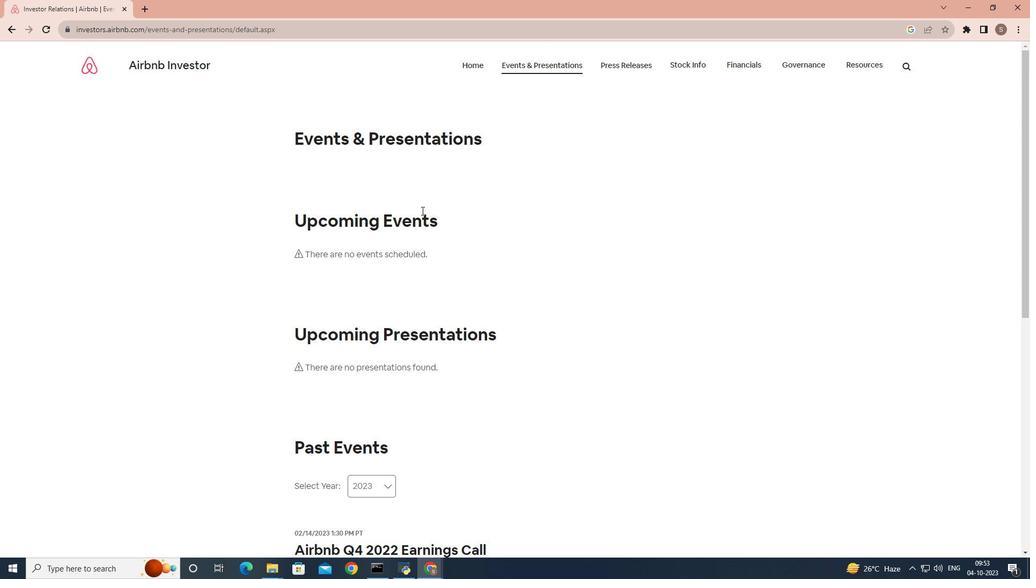 
Action: Mouse scrolled (421, 211) with delta (0, 0)
Screenshot: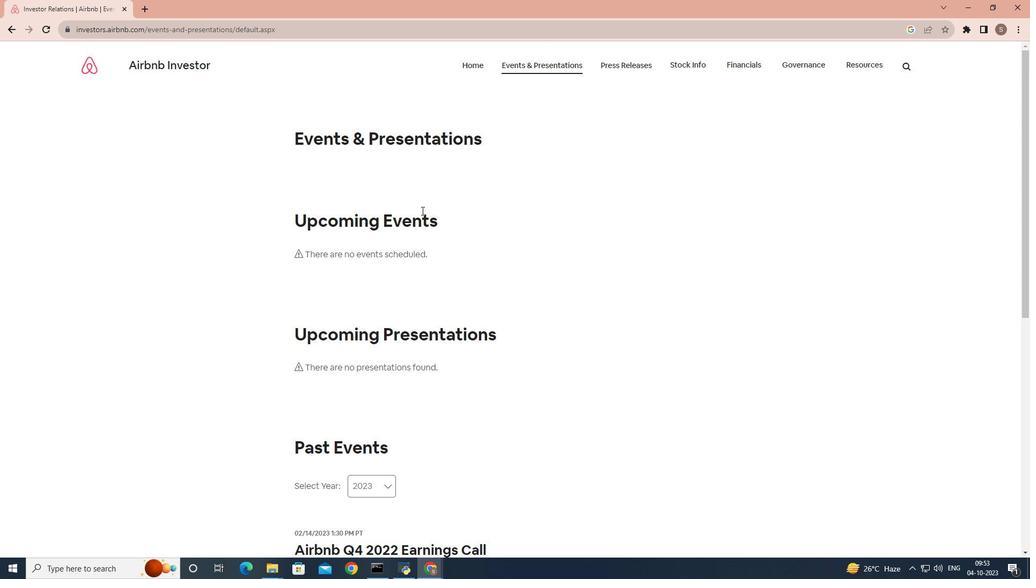 
Action: Mouse scrolled (421, 211) with delta (0, 0)
Screenshot: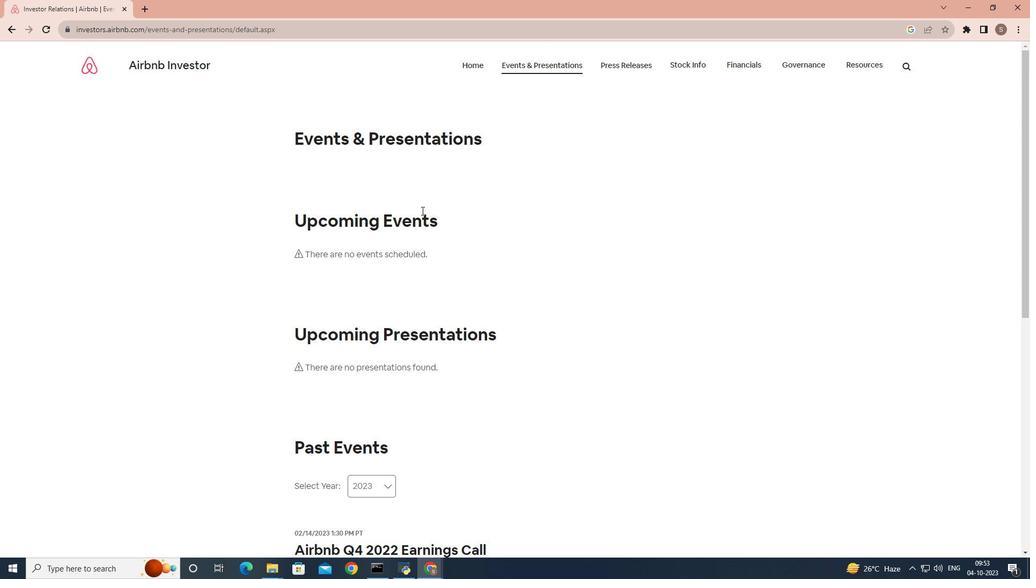 
